 Task: Look for space in Püspökladány, Hungary from 9th June, 2023 to 11th June, 2023 for 2 adults in price range Rs.6000 to Rs.10000. Place can be entire place with 2 bedrooms having 2 beds and 1 bathroom. Property type can be house, flat, guest house. Booking option can be shelf check-in. Required host language is English.
Action: Mouse moved to (539, 70)
Screenshot: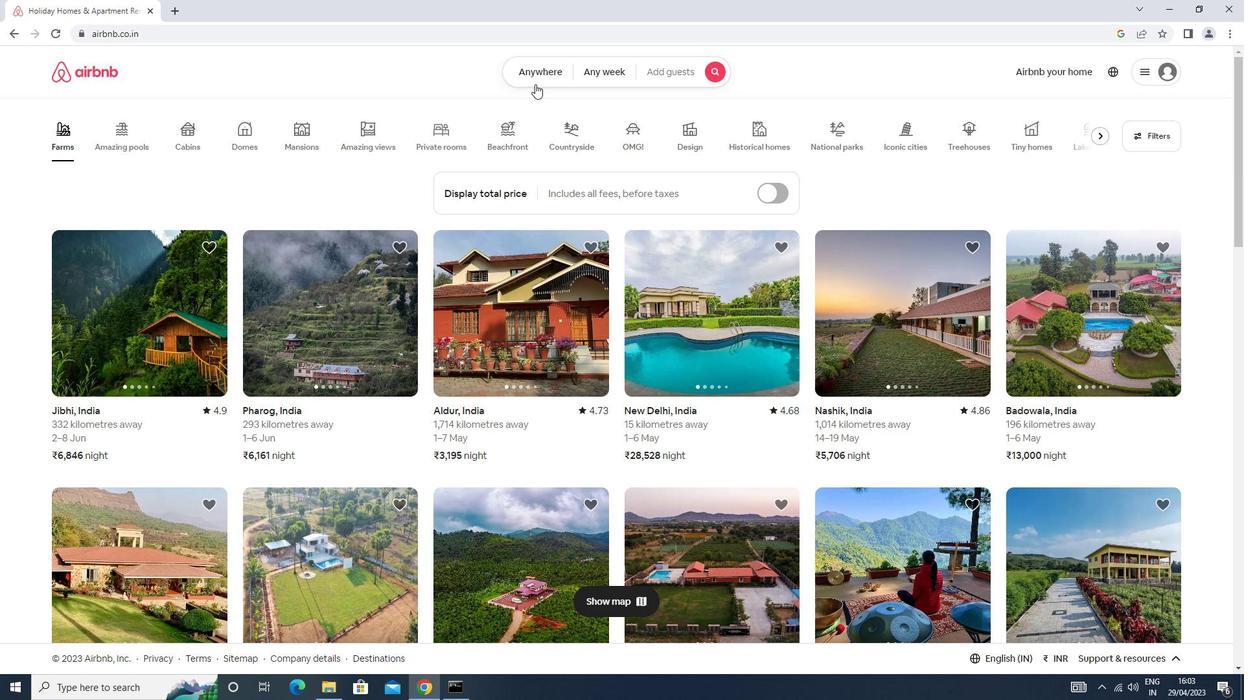 
Action: Mouse pressed left at (539, 70)
Screenshot: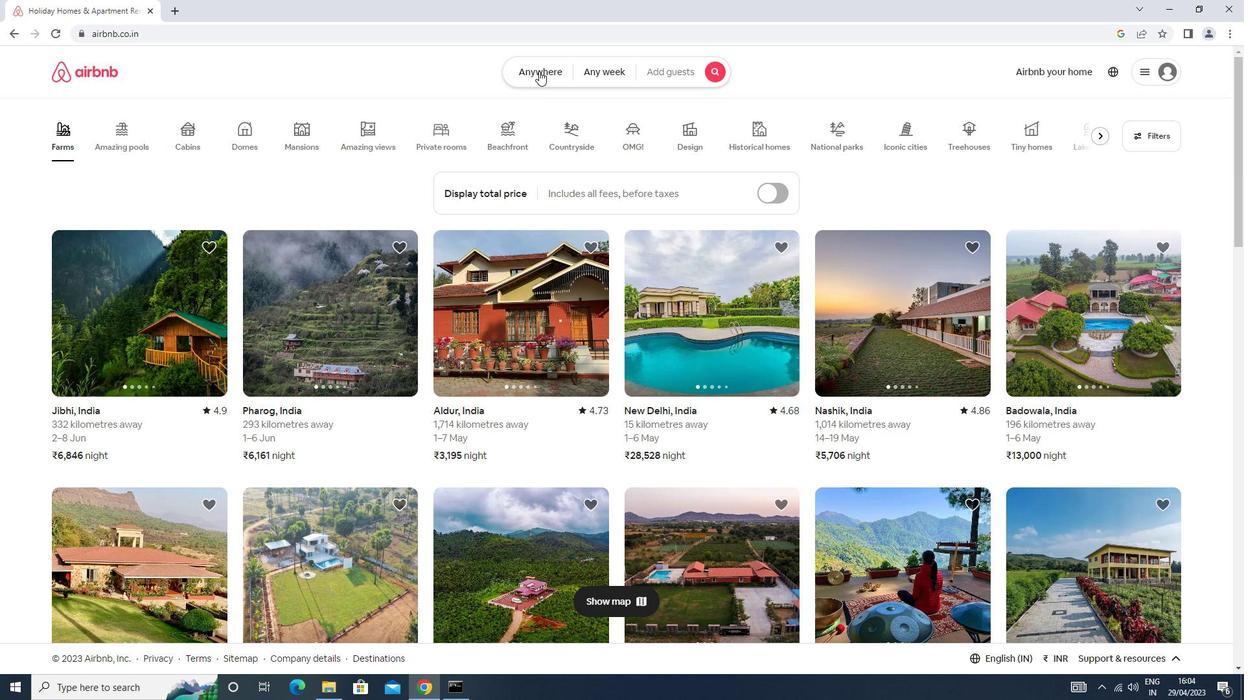 
Action: Mouse moved to (468, 123)
Screenshot: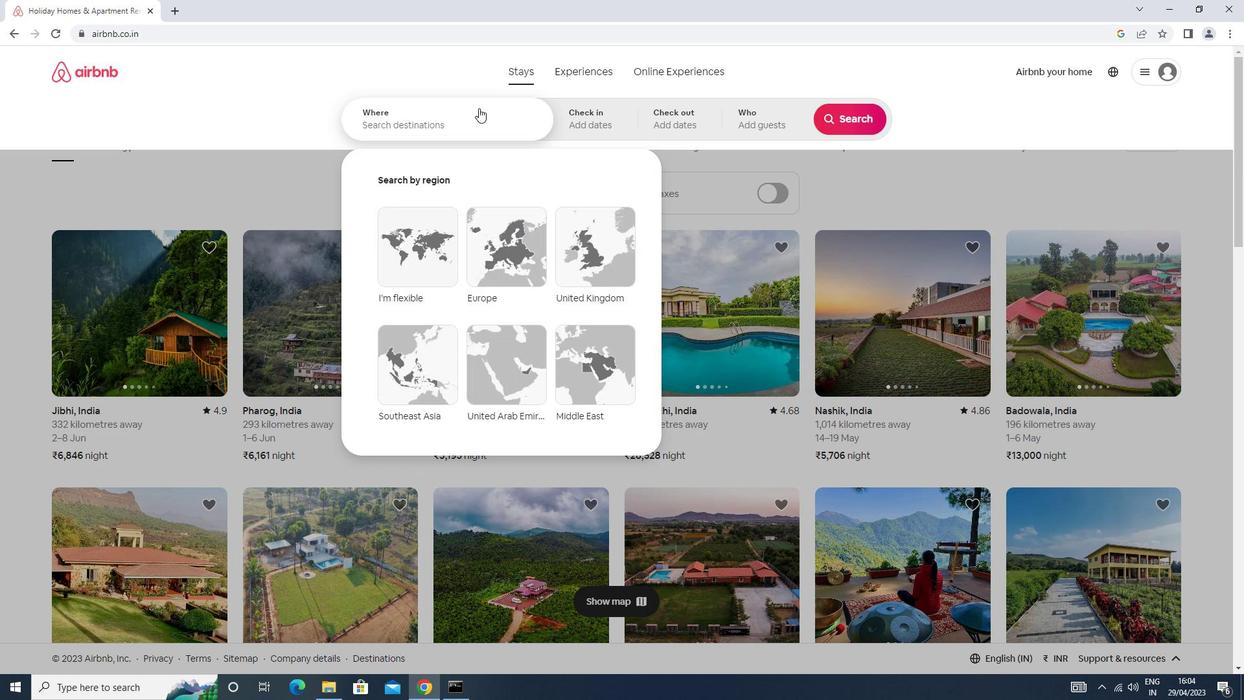 
Action: Mouse pressed left at (468, 123)
Screenshot: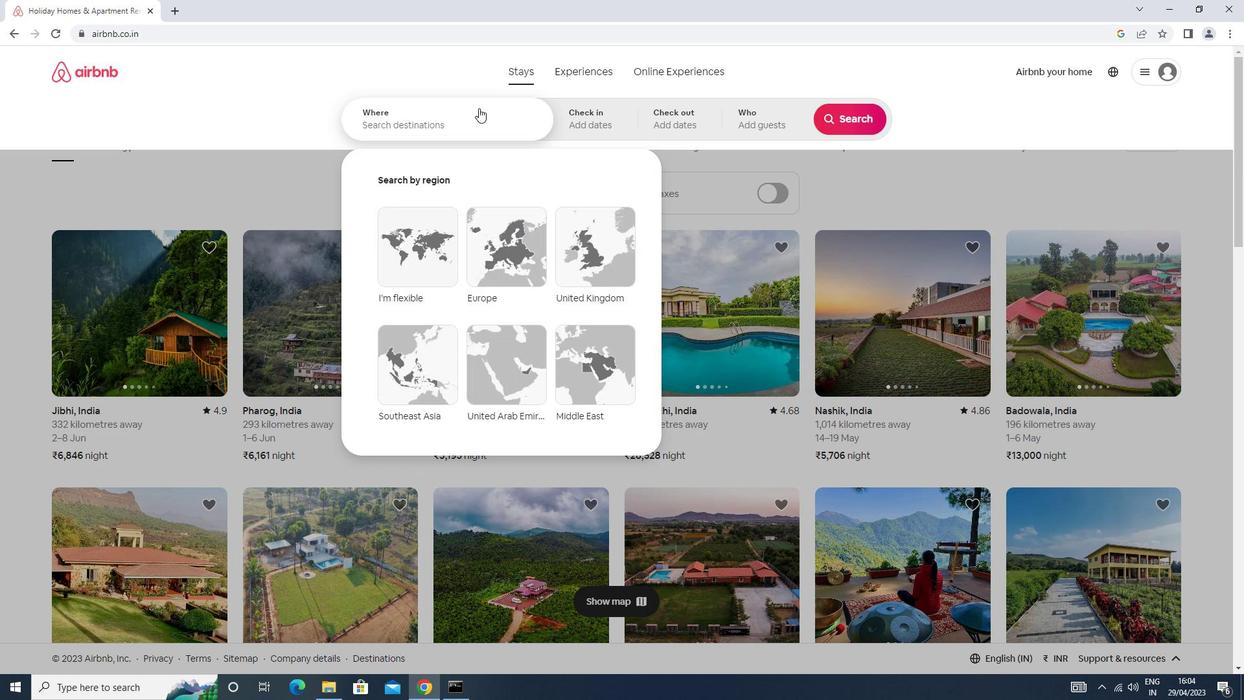 
Action: Key pressed <Key.caps_lock>p<Key.caps_lock>uspokl<Key.down><Key.enter>
Screenshot: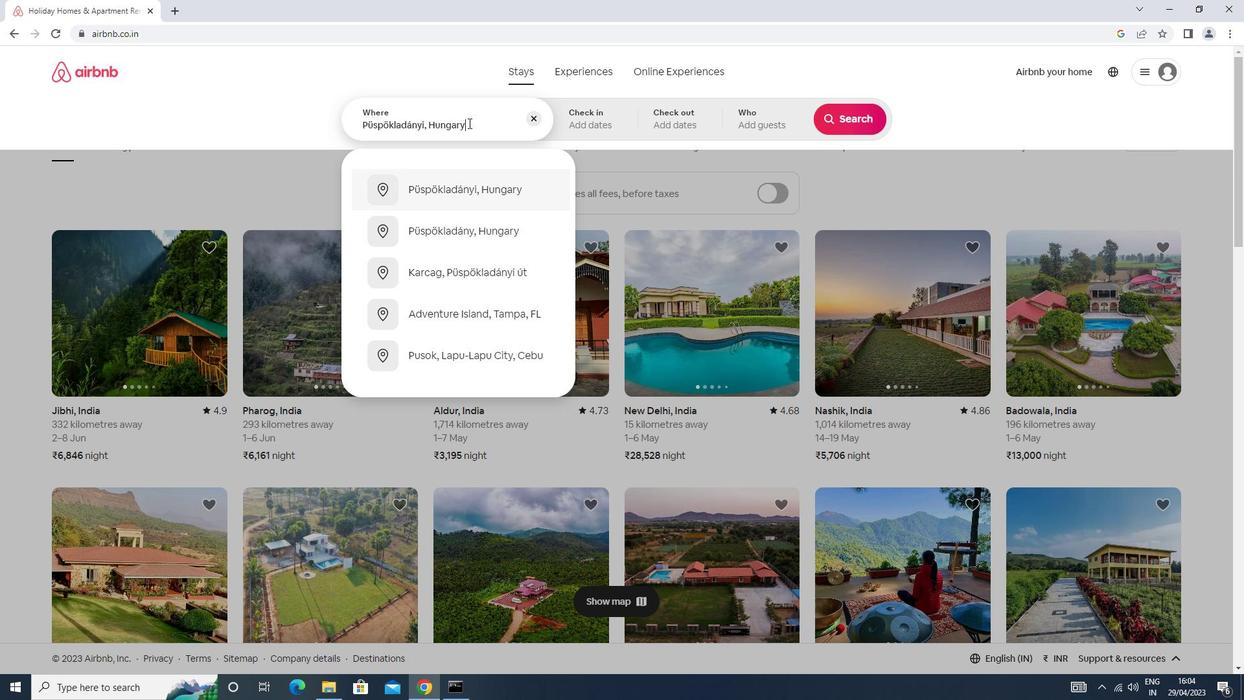 
Action: Mouse moved to (852, 217)
Screenshot: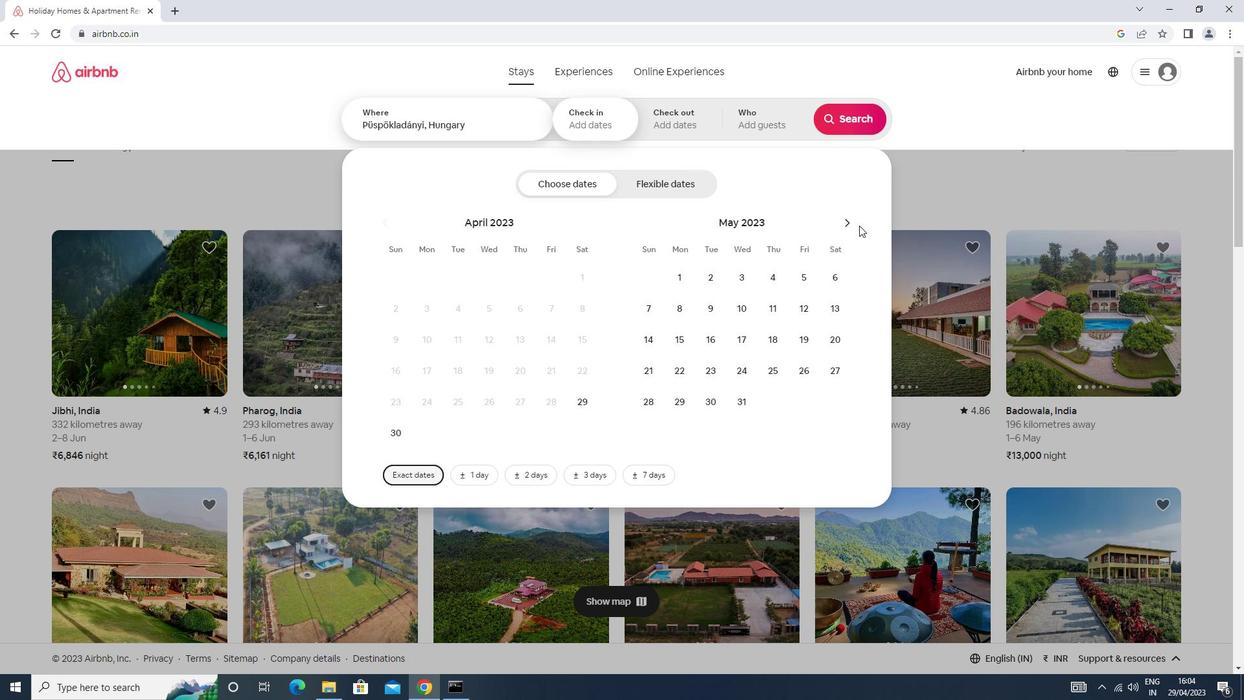 
Action: Mouse pressed left at (852, 217)
Screenshot: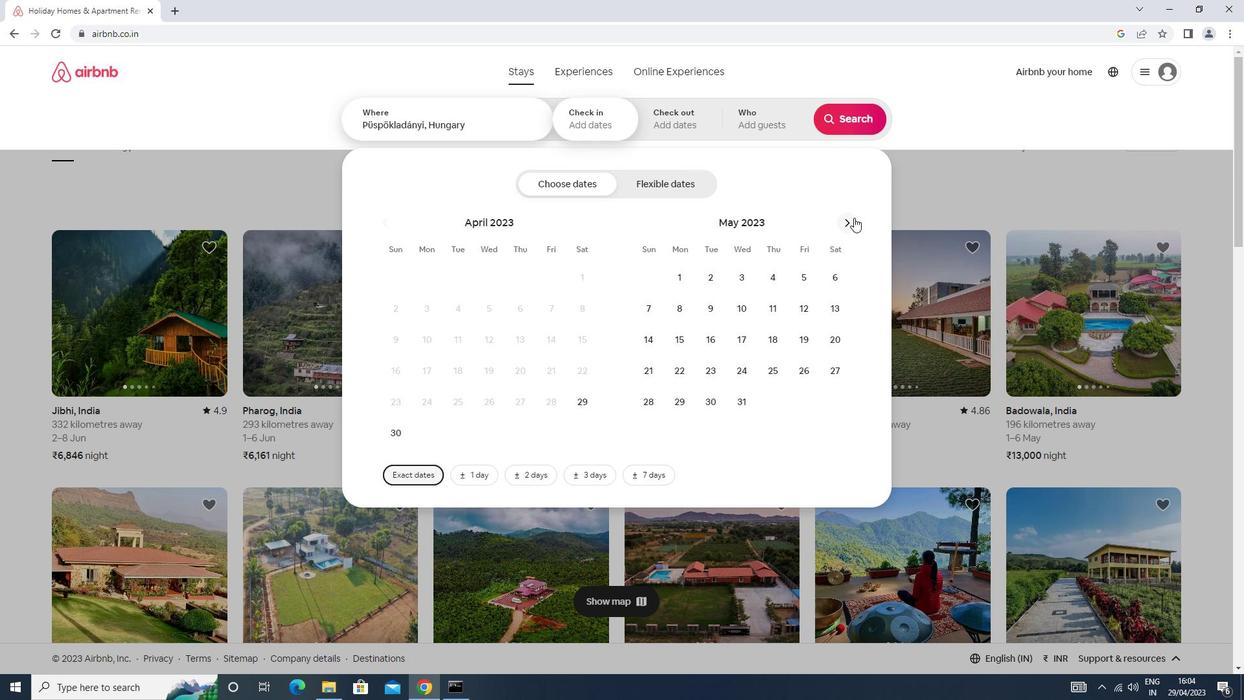 
Action: Mouse moved to (800, 311)
Screenshot: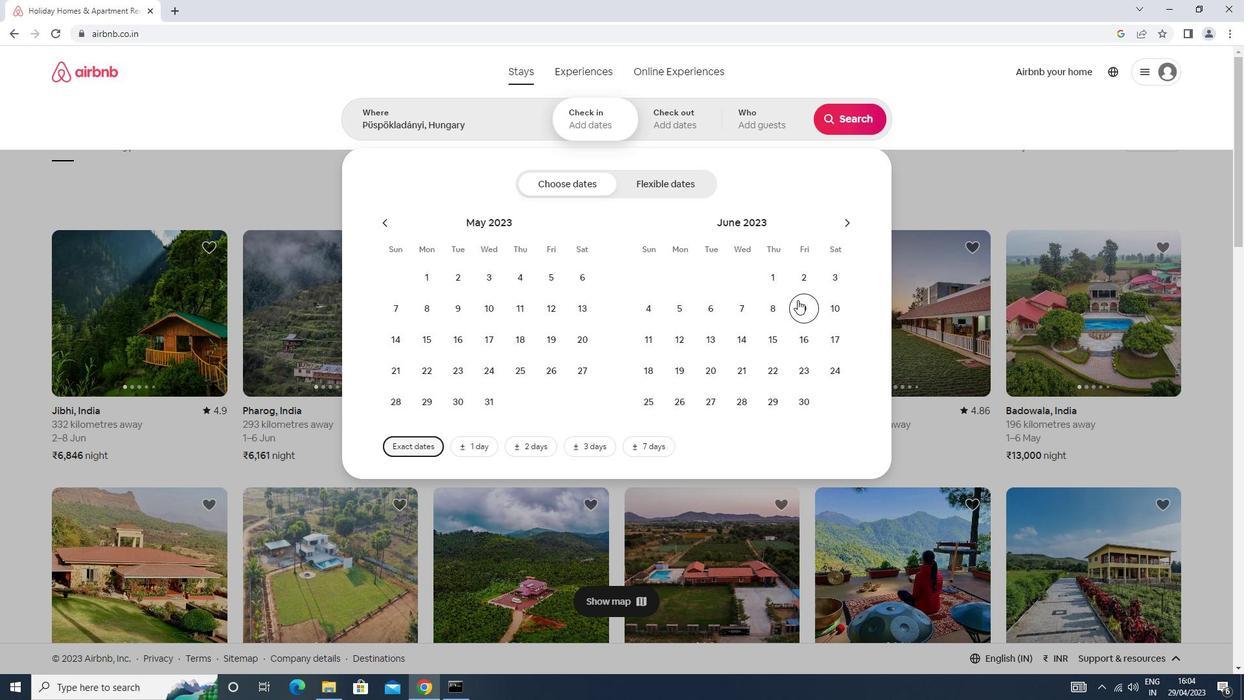 
Action: Mouse pressed left at (800, 311)
Screenshot: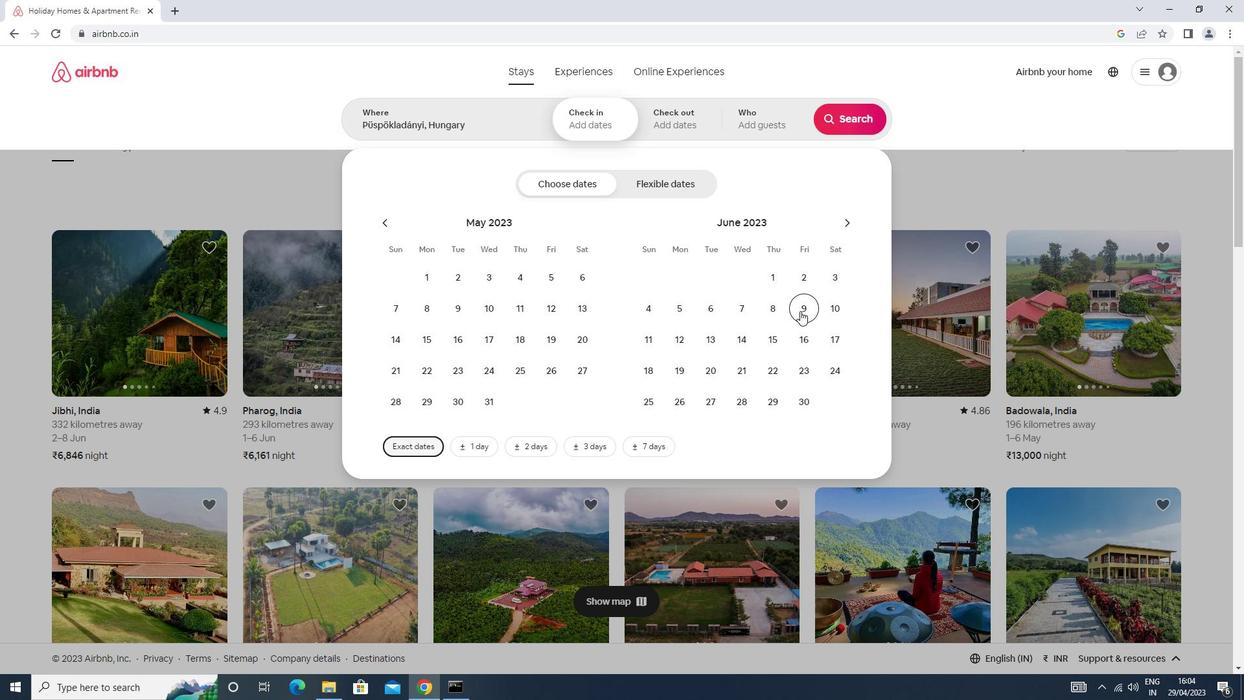 
Action: Mouse moved to (652, 337)
Screenshot: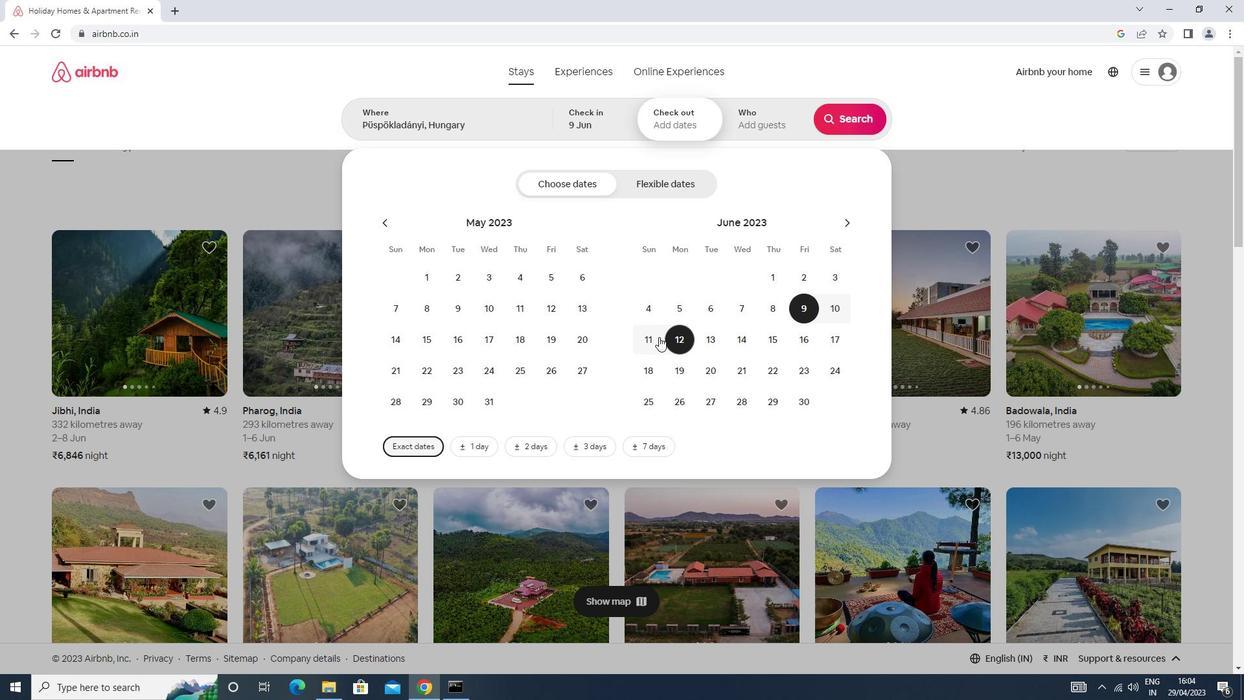 
Action: Mouse pressed left at (652, 337)
Screenshot: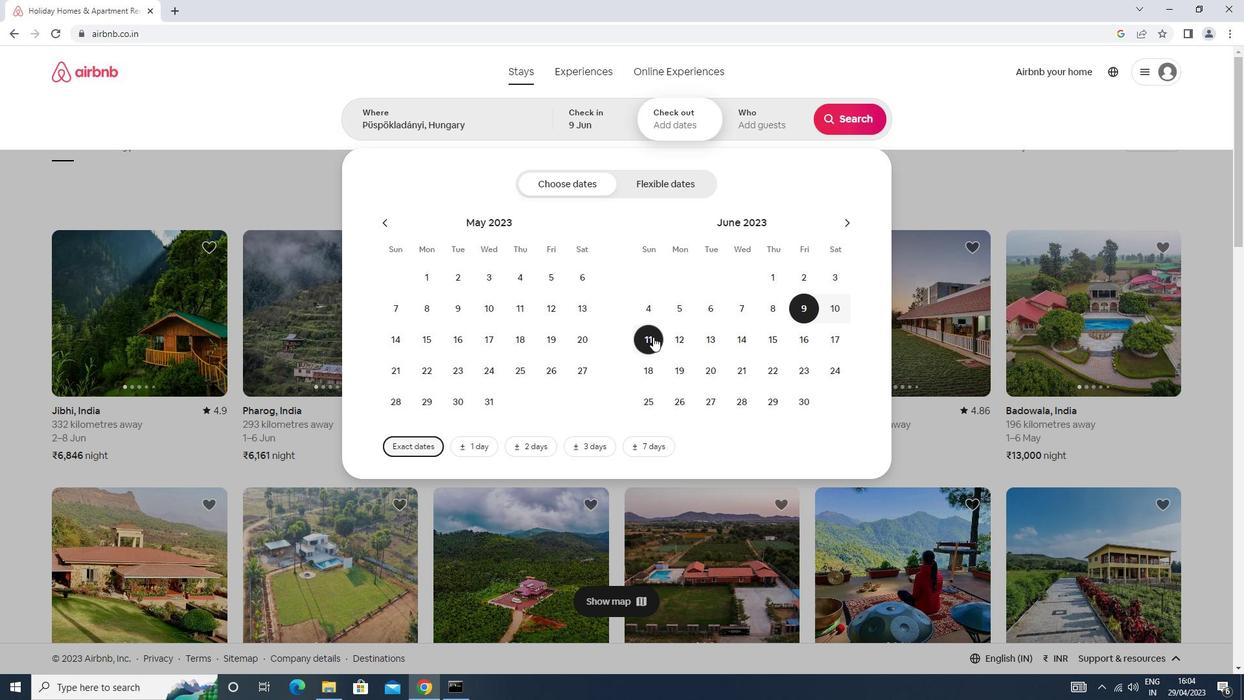 
Action: Mouse moved to (778, 117)
Screenshot: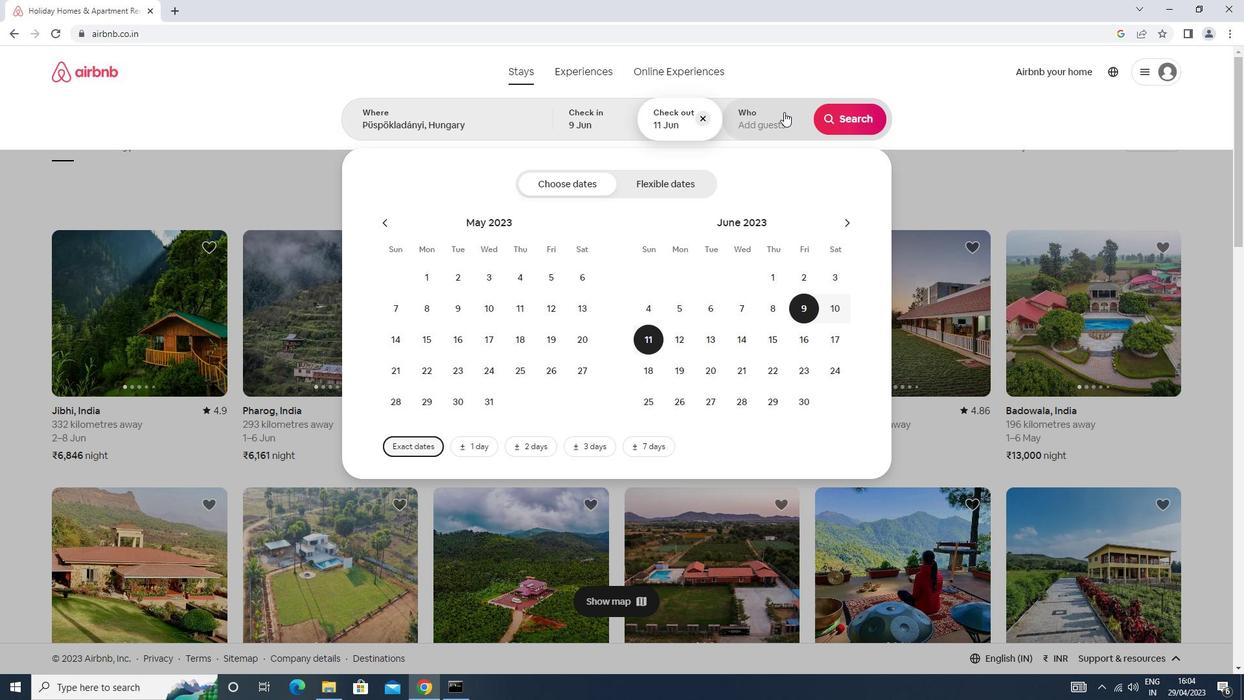 
Action: Mouse pressed left at (778, 117)
Screenshot: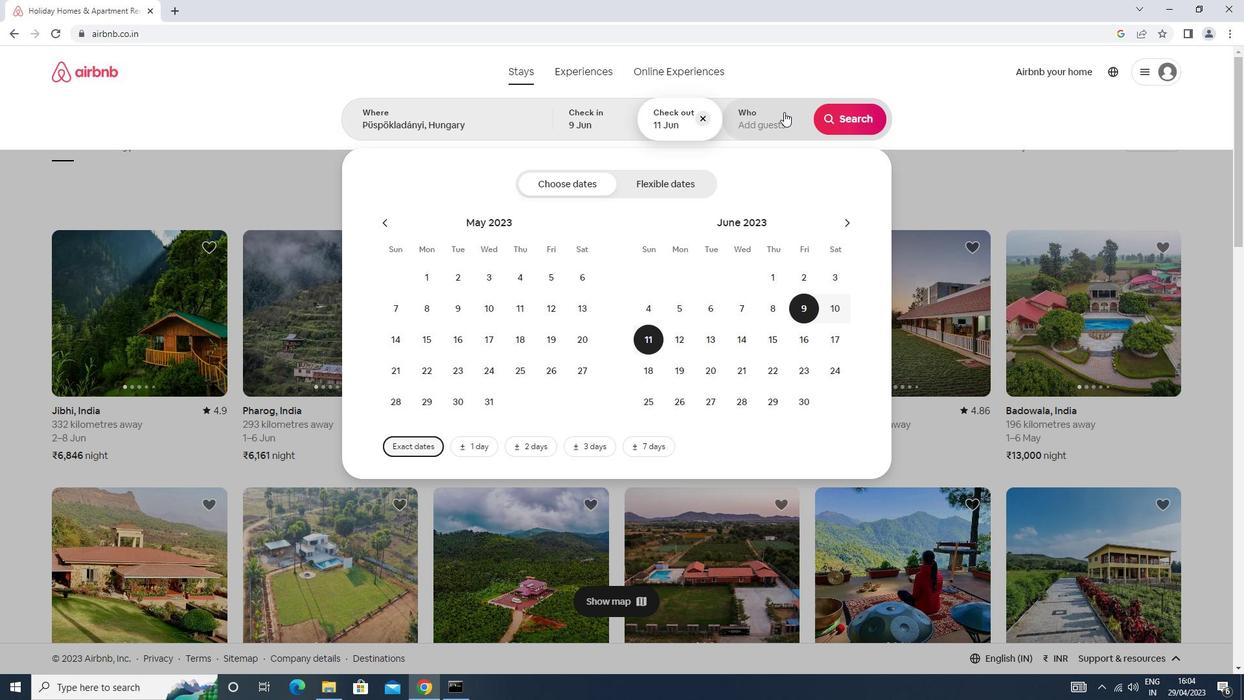 
Action: Mouse moved to (847, 187)
Screenshot: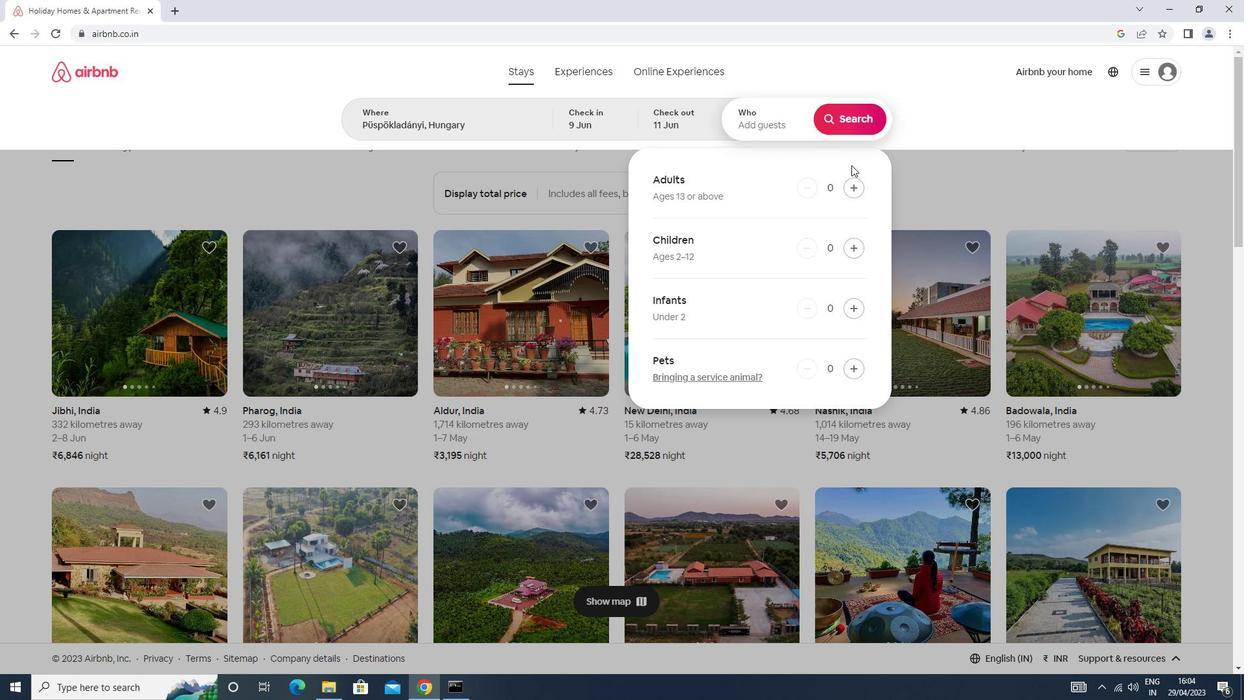 
Action: Mouse pressed left at (847, 187)
Screenshot: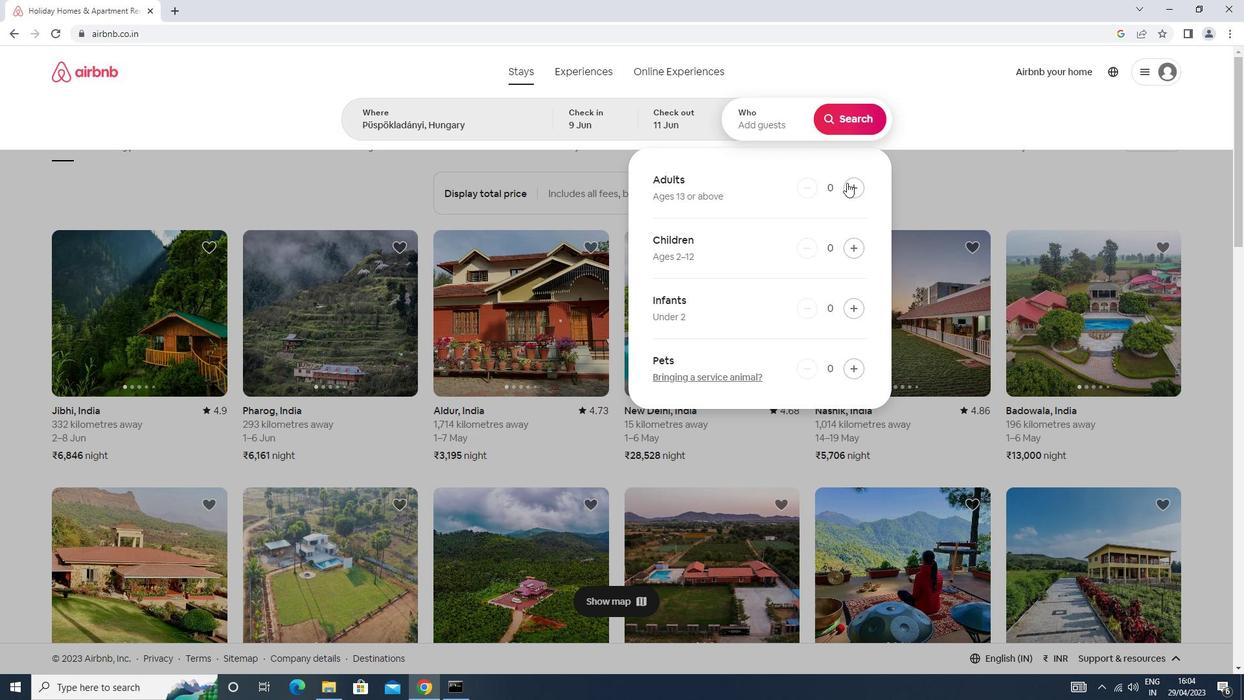 
Action: Mouse pressed left at (847, 187)
Screenshot: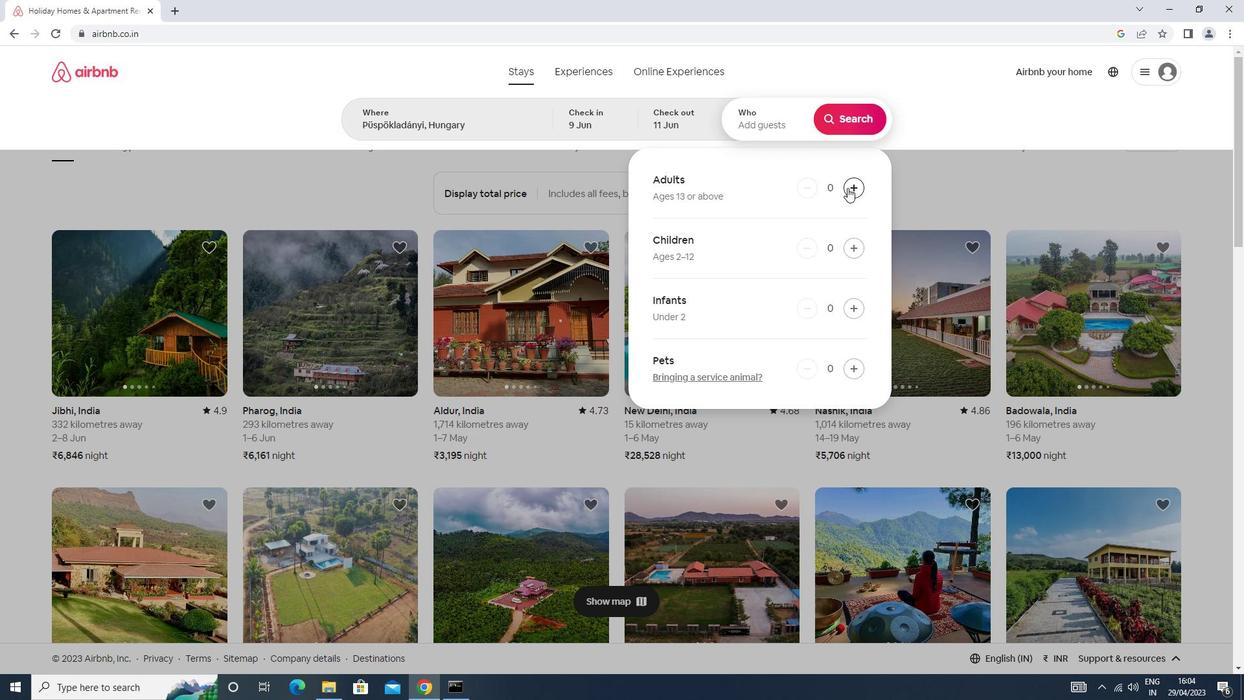 
Action: Mouse moved to (854, 121)
Screenshot: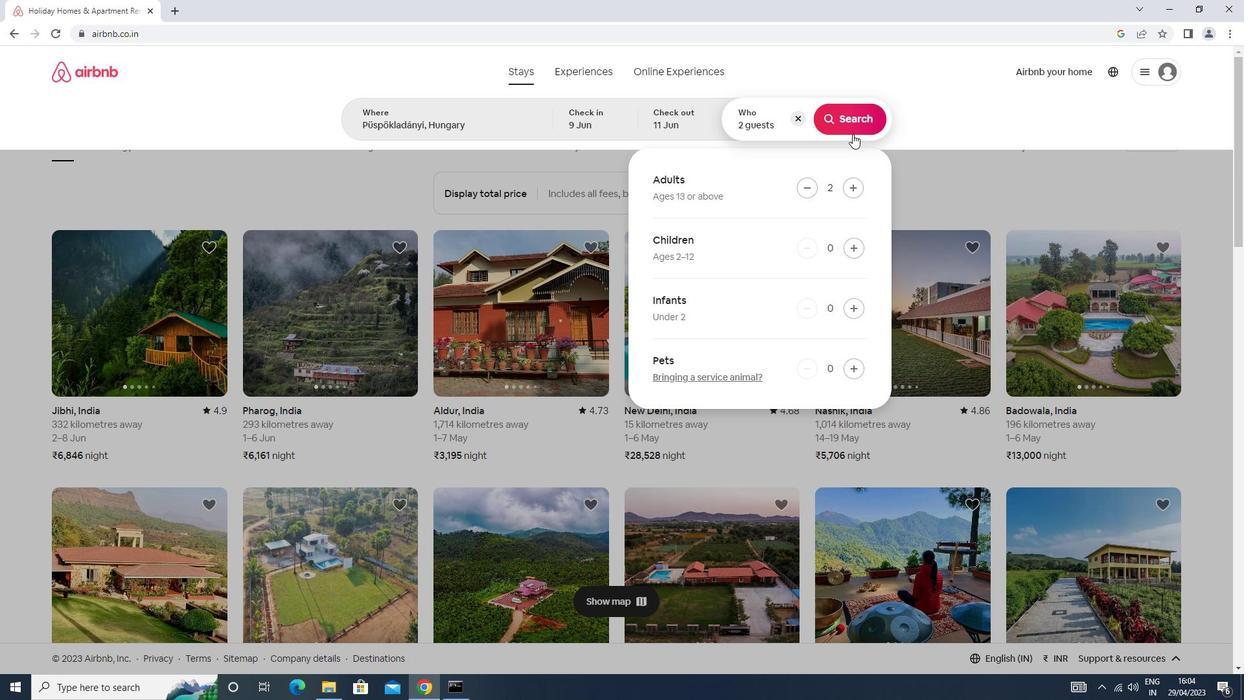 
Action: Mouse pressed left at (854, 121)
Screenshot: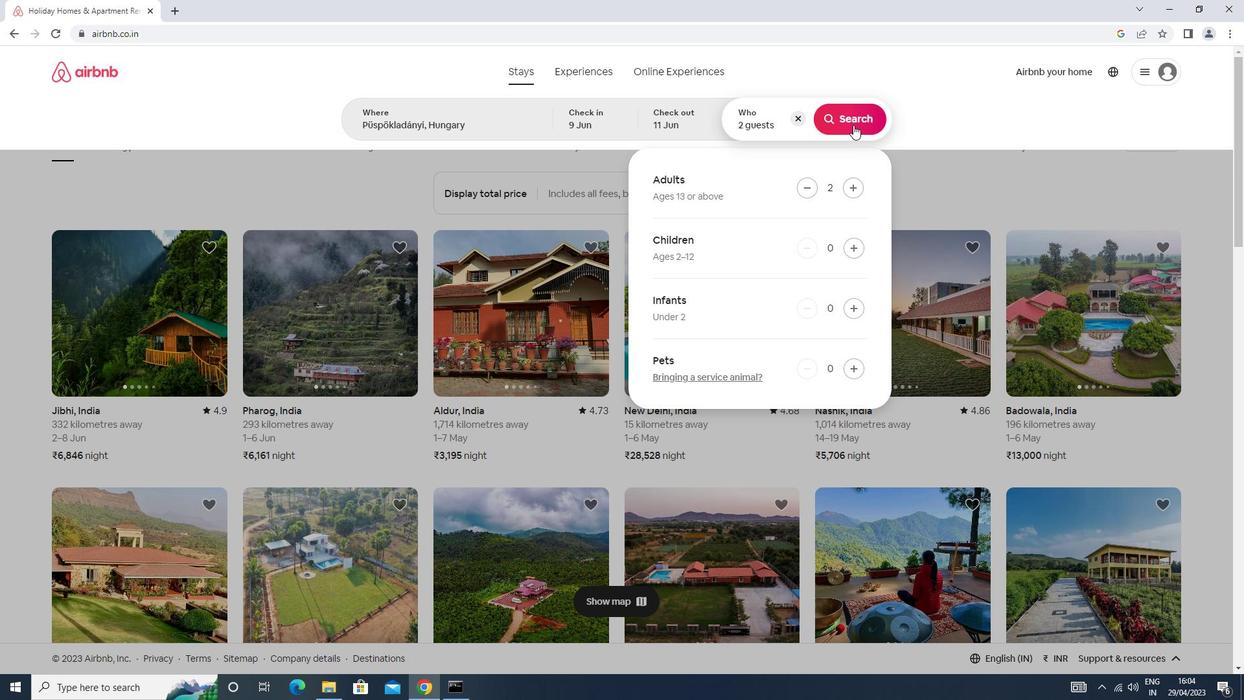 
Action: Mouse moved to (1182, 114)
Screenshot: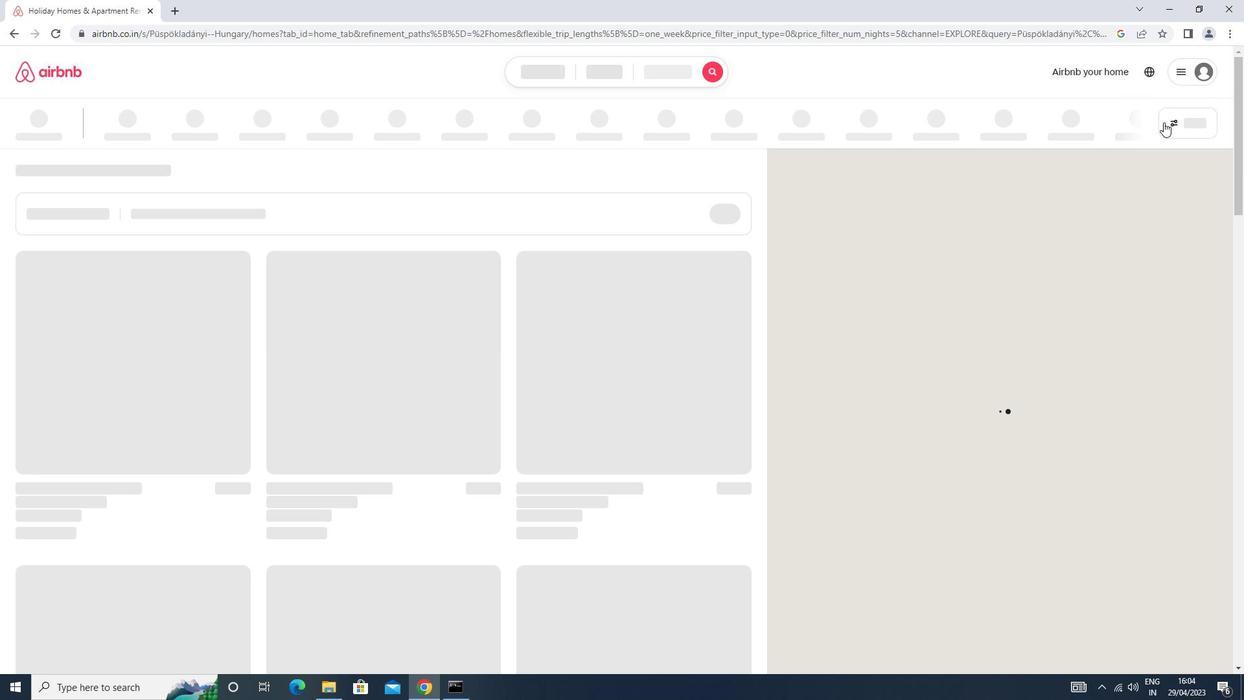 
Action: Mouse pressed left at (1182, 114)
Screenshot: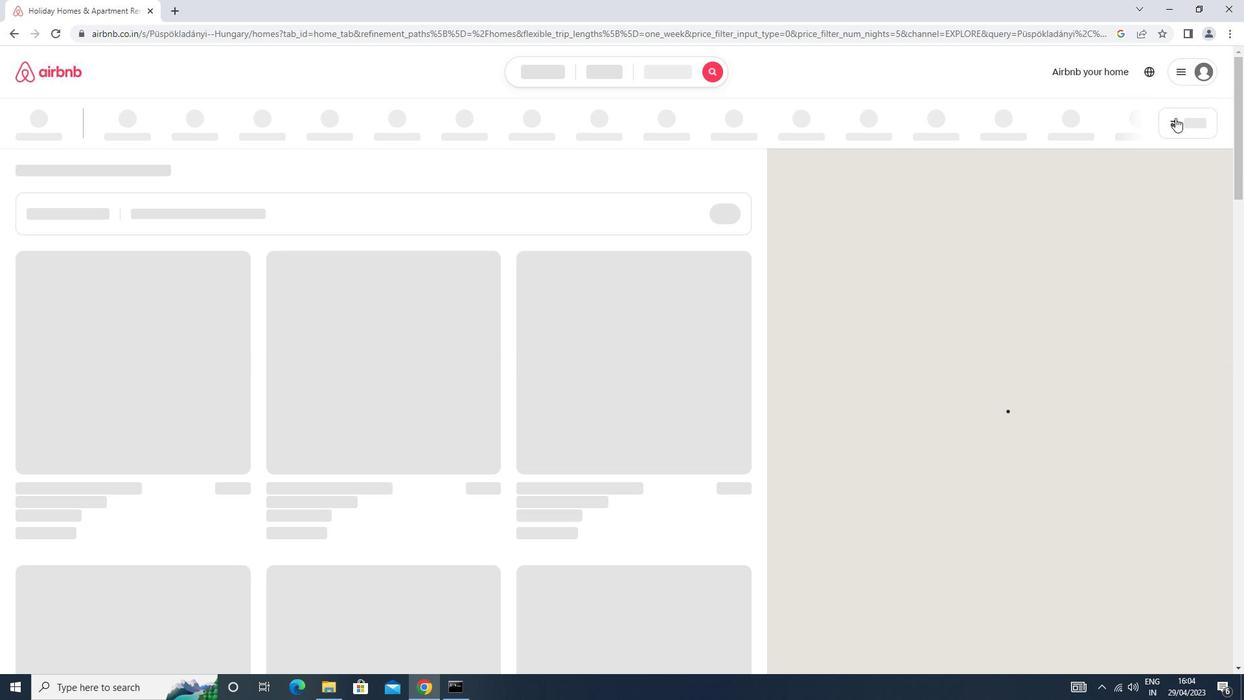 
Action: Mouse moved to (558, 290)
Screenshot: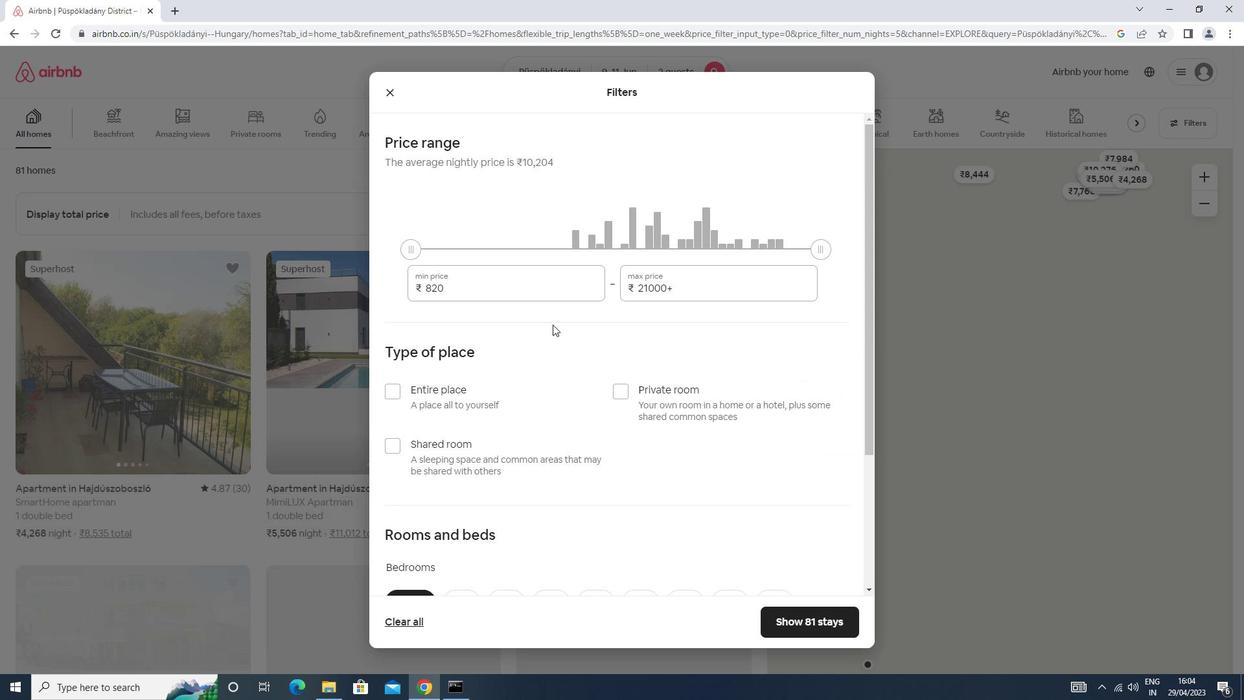 
Action: Mouse pressed left at (558, 290)
Screenshot: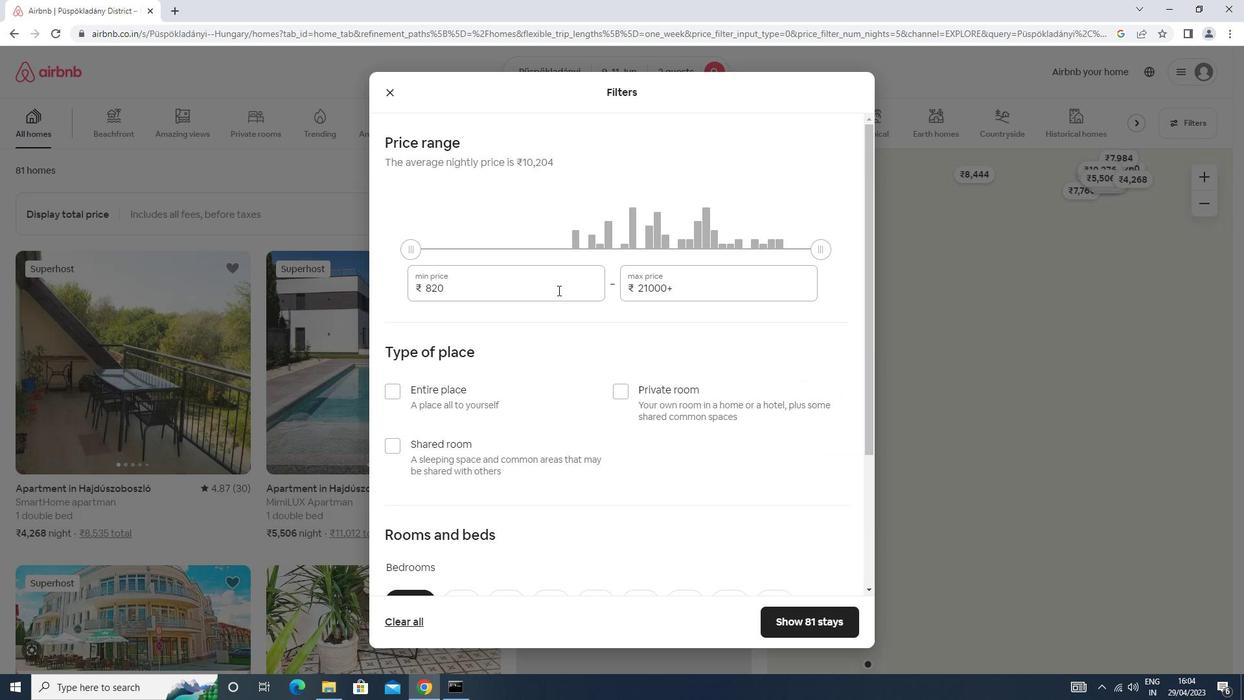 
Action: Key pressed <Key.backspace><Key.backspace><Key.backspace><Key.backspace><Key.backspace><Key.backspace><Key.backspace><Key.backspace><Key.backspace>6000<Key.tab>10000
Screenshot: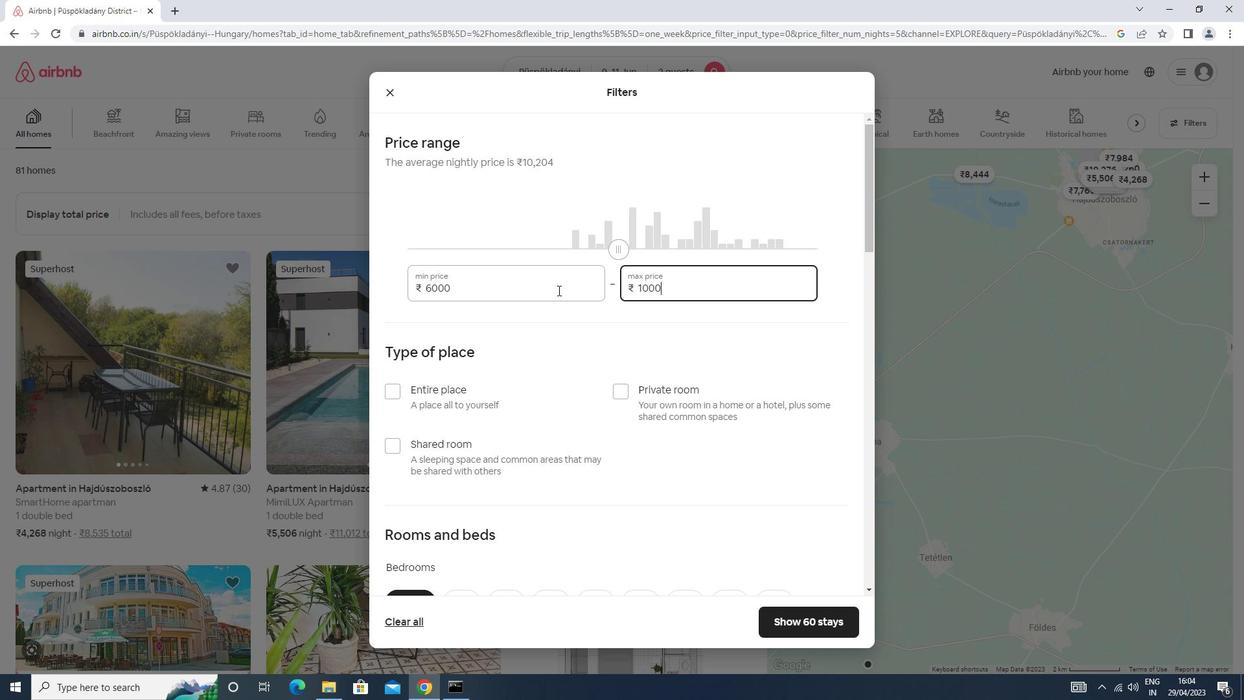 
Action: Mouse scrolled (558, 289) with delta (0, 0)
Screenshot: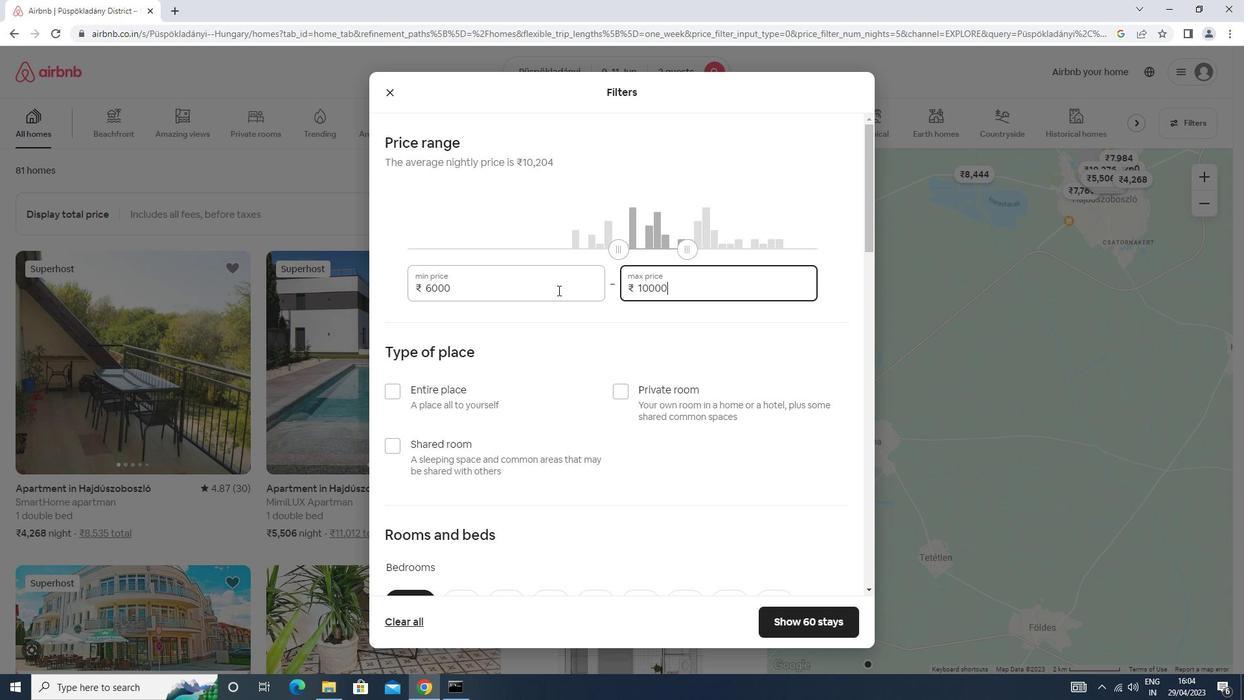 
Action: Mouse moved to (503, 539)
Screenshot: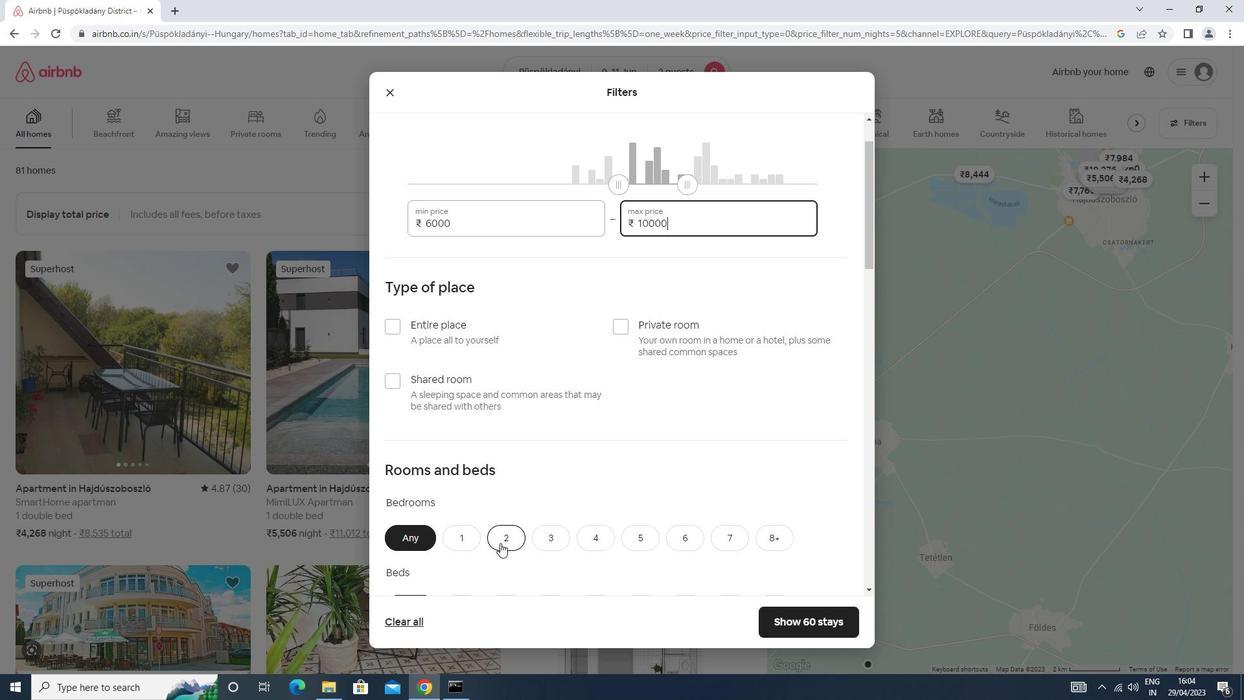 
Action: Mouse pressed left at (503, 539)
Screenshot: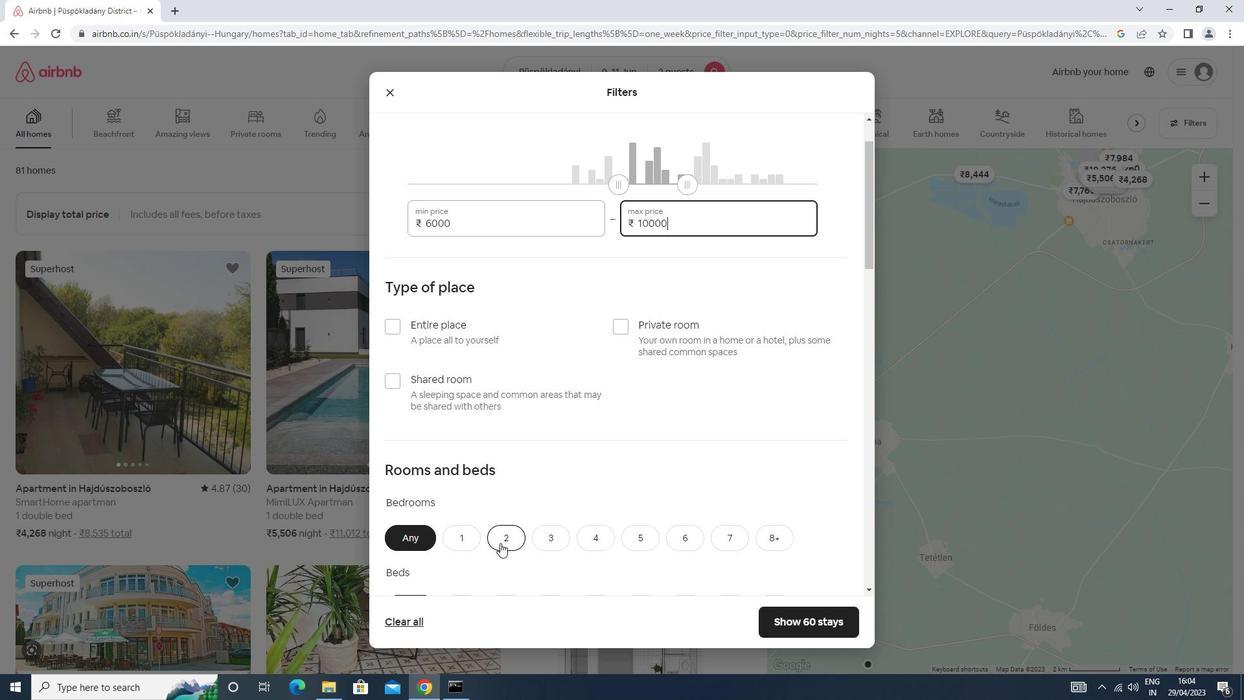 
Action: Mouse moved to (506, 519)
Screenshot: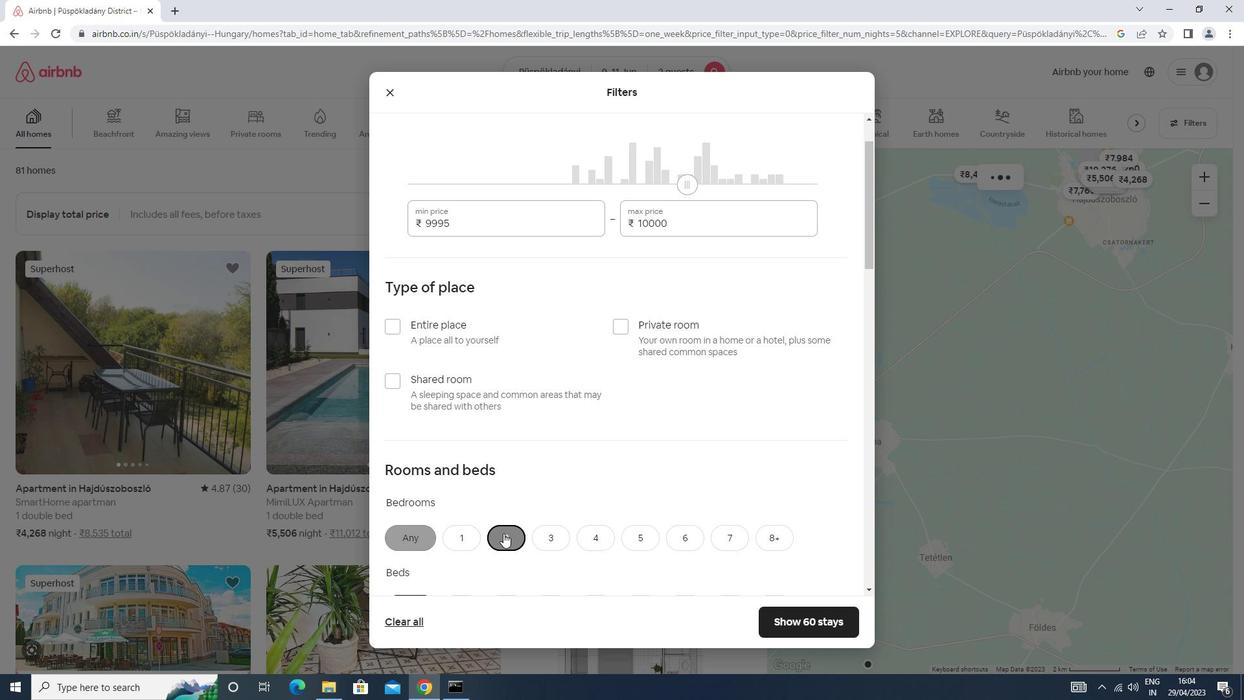 
Action: Mouse scrolled (506, 519) with delta (0, 0)
Screenshot: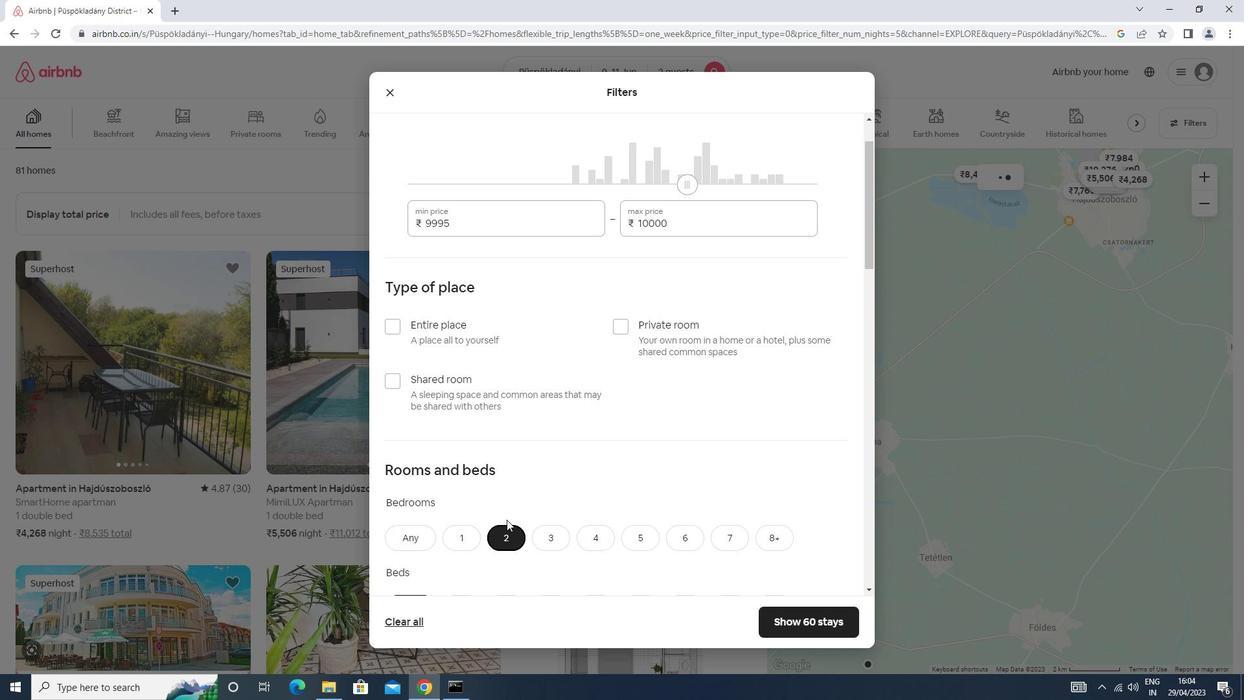 
Action: Mouse scrolled (506, 519) with delta (0, 0)
Screenshot: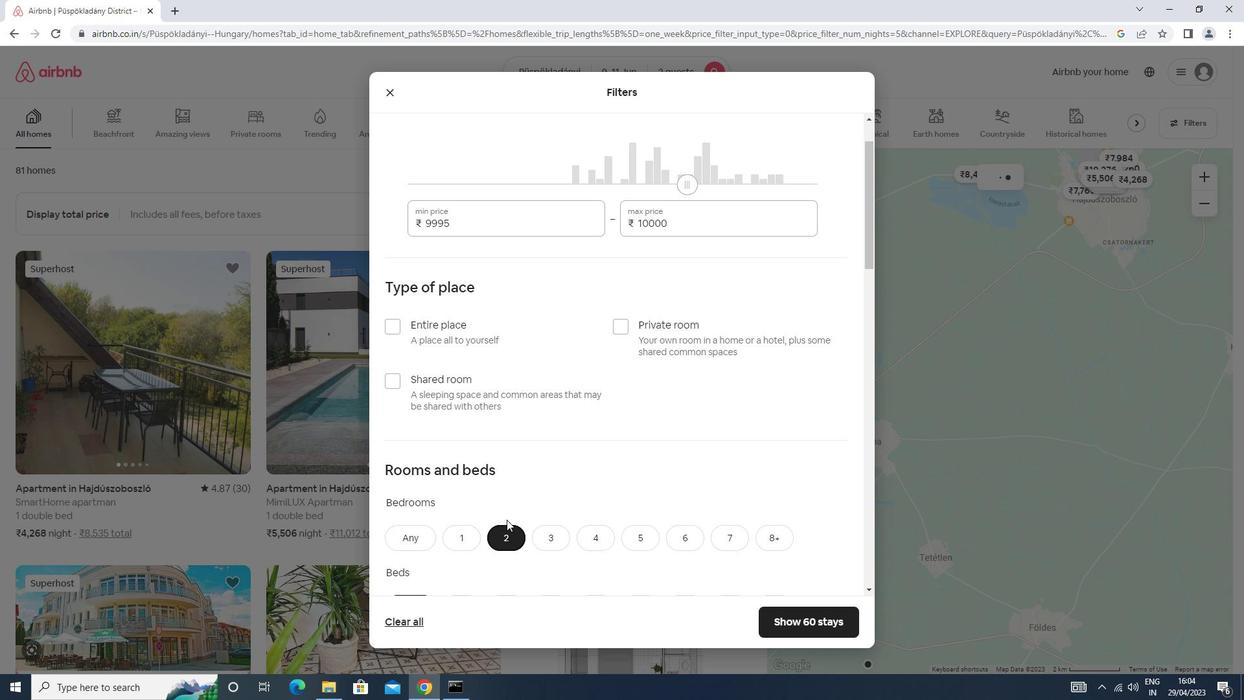 
Action: Mouse moved to (512, 483)
Screenshot: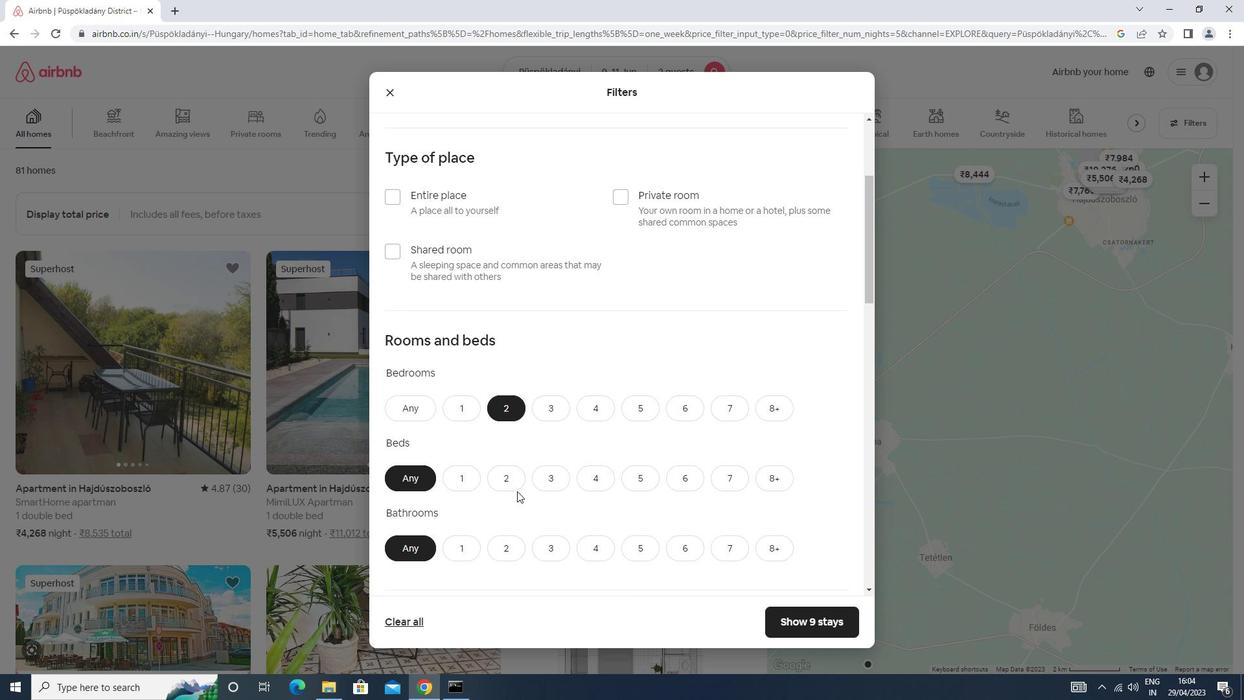 
Action: Mouse pressed left at (512, 483)
Screenshot: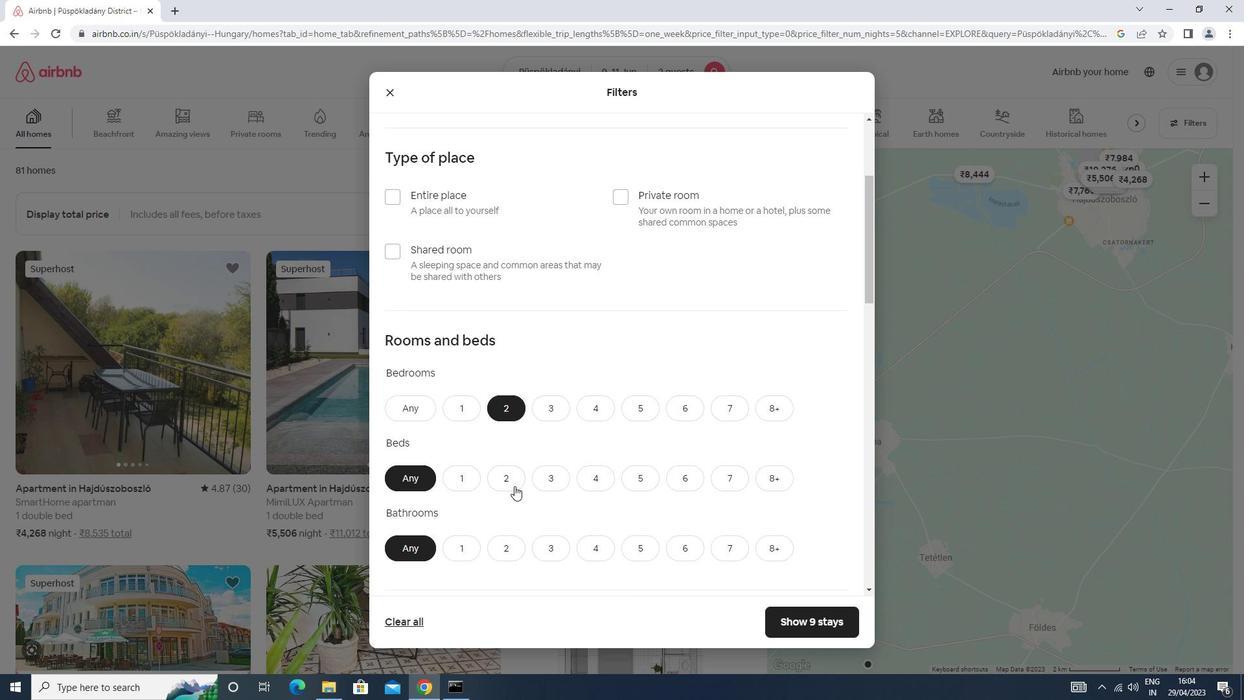 
Action: Mouse moved to (508, 482)
Screenshot: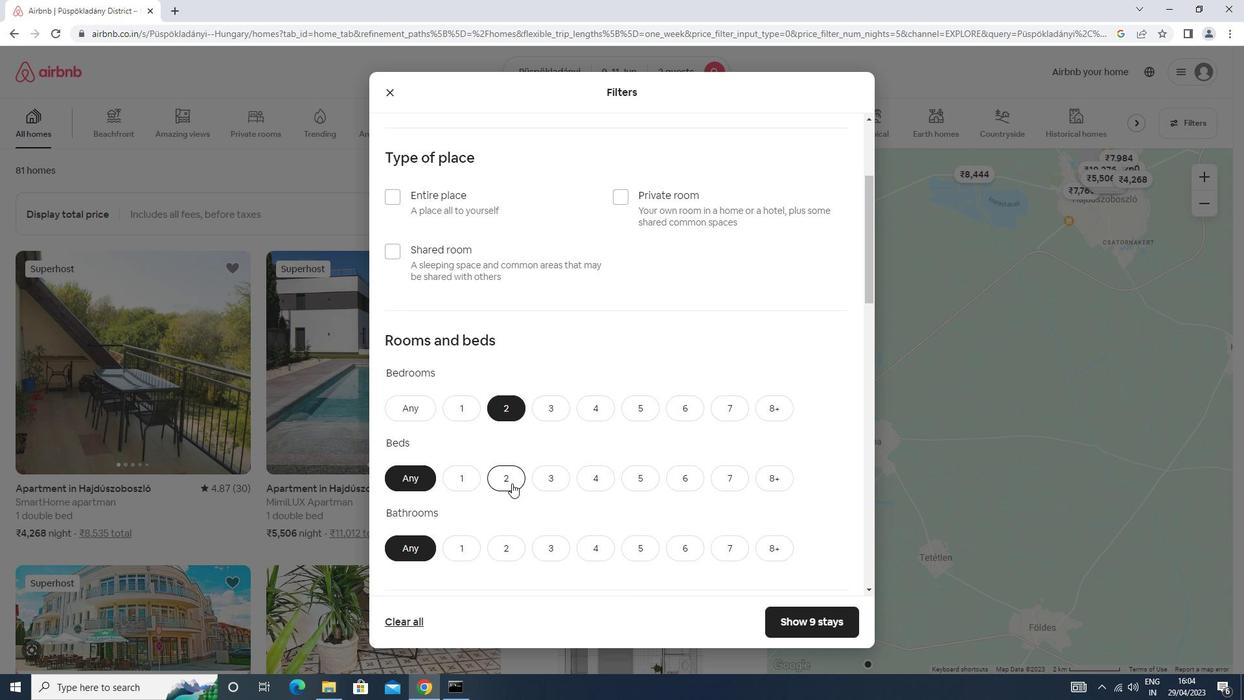 
Action: Mouse scrolled (508, 481) with delta (0, 0)
Screenshot: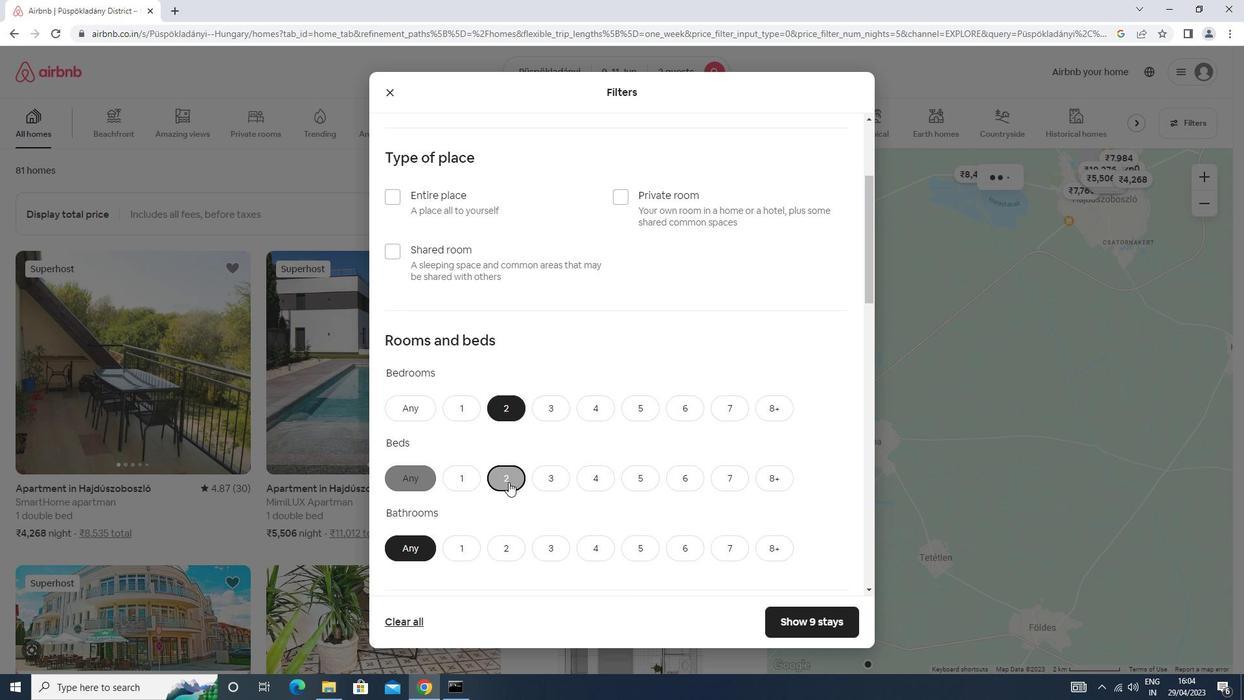 
Action: Mouse moved to (471, 486)
Screenshot: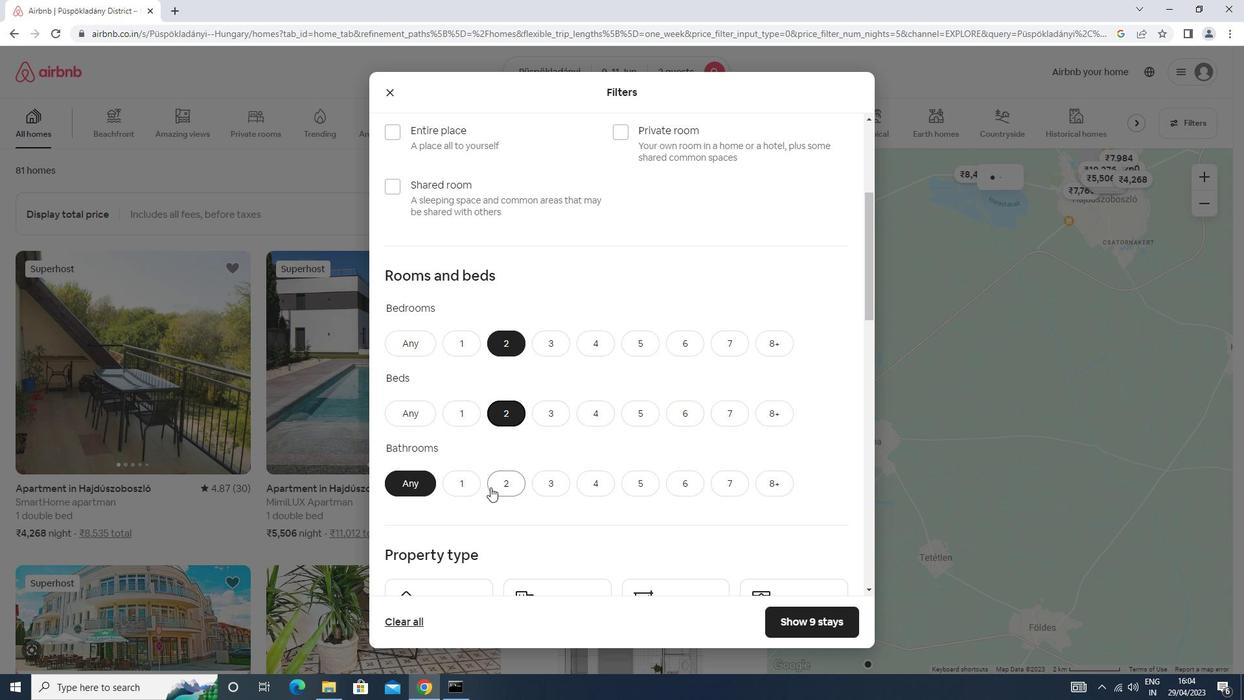 
Action: Mouse pressed left at (471, 486)
Screenshot: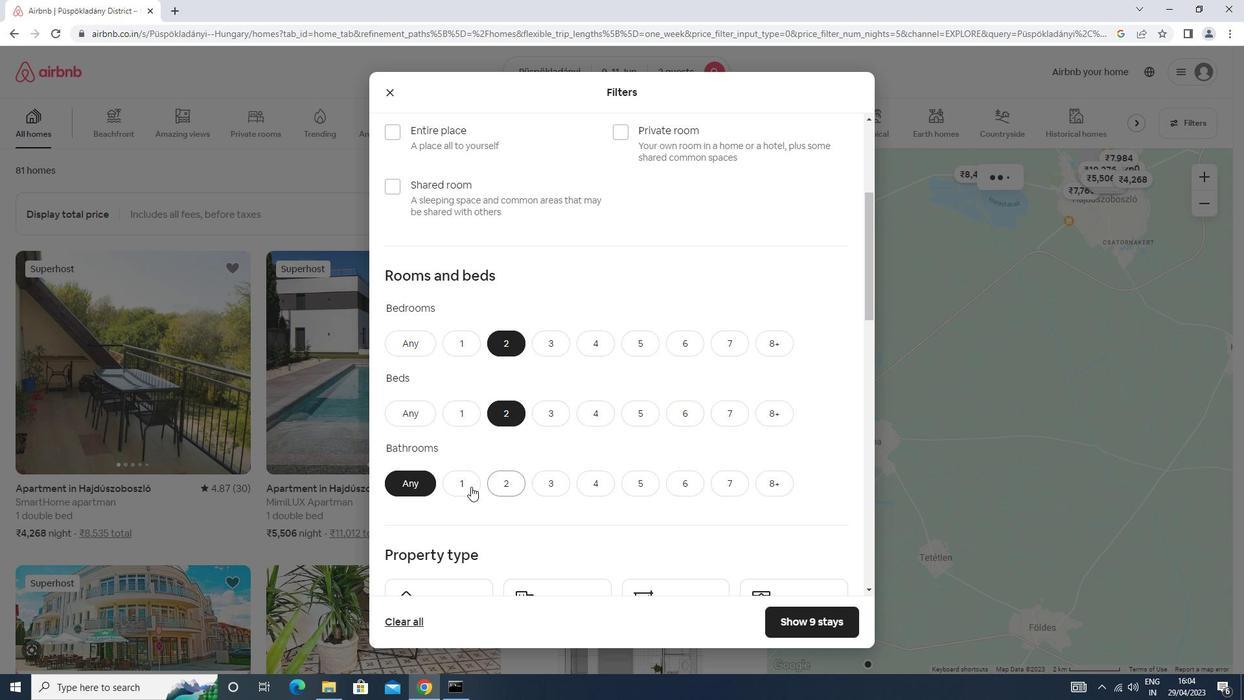 
Action: Mouse moved to (480, 449)
Screenshot: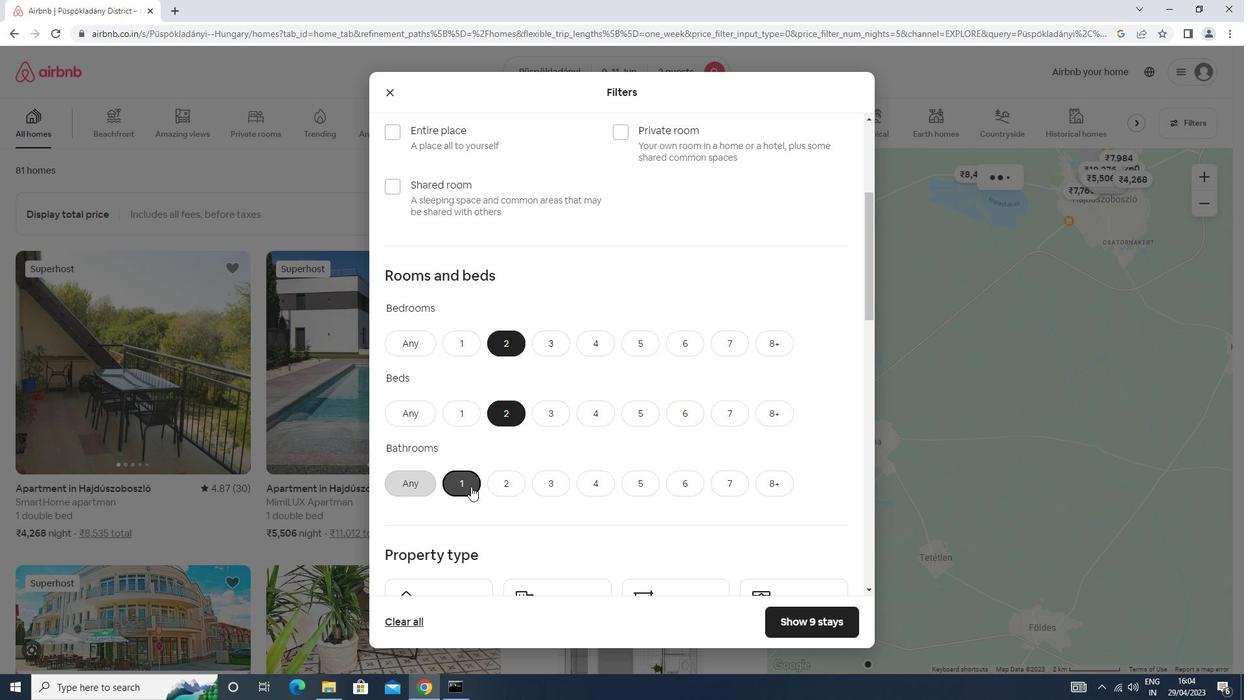 
Action: Mouse scrolled (480, 448) with delta (0, 0)
Screenshot: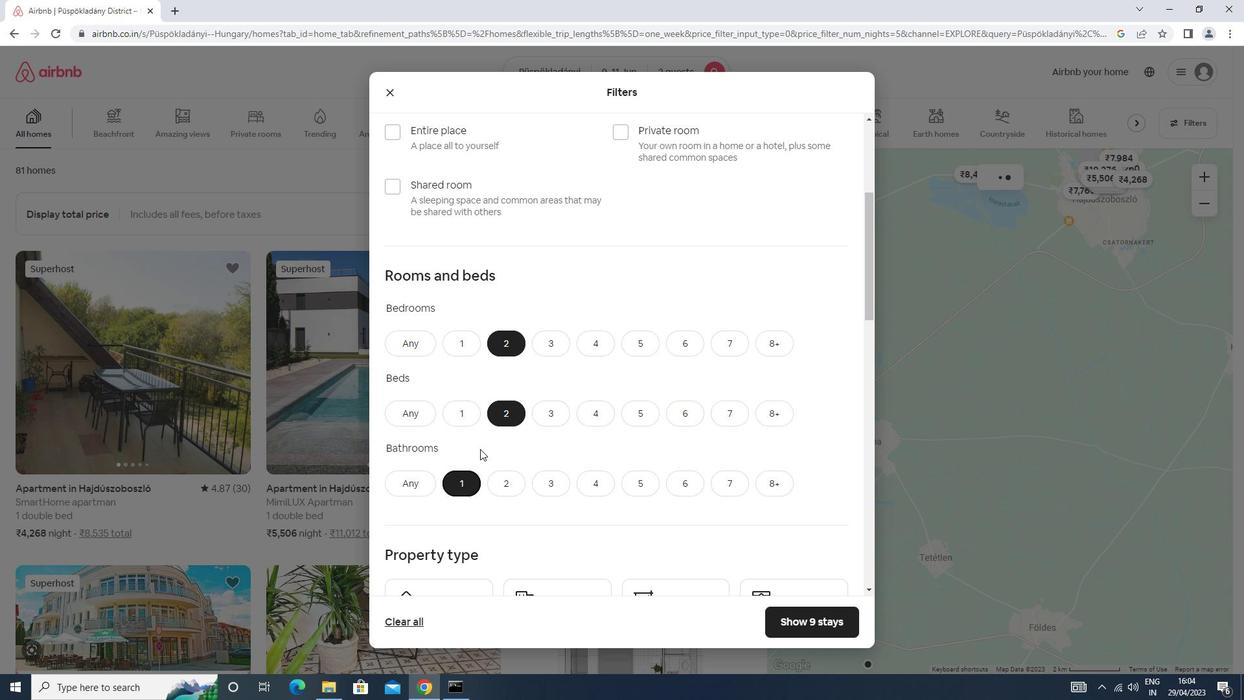 
Action: Mouse scrolled (480, 448) with delta (0, 0)
Screenshot: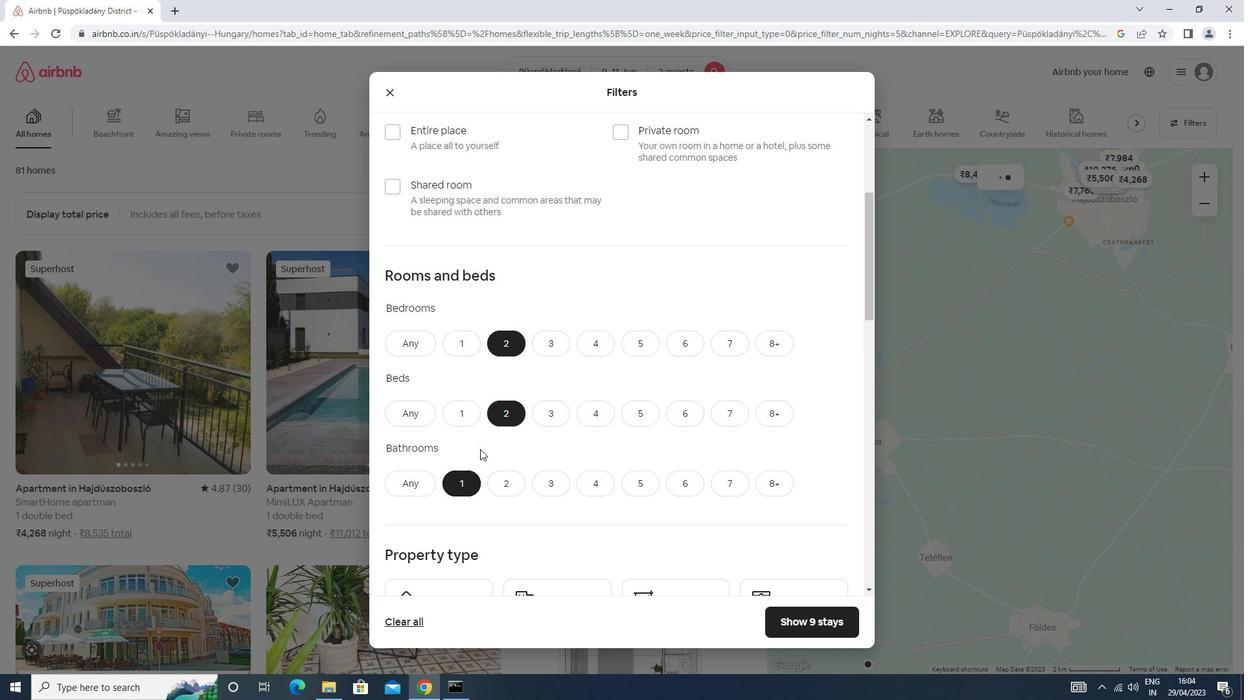 
Action: Mouse scrolled (480, 448) with delta (0, 0)
Screenshot: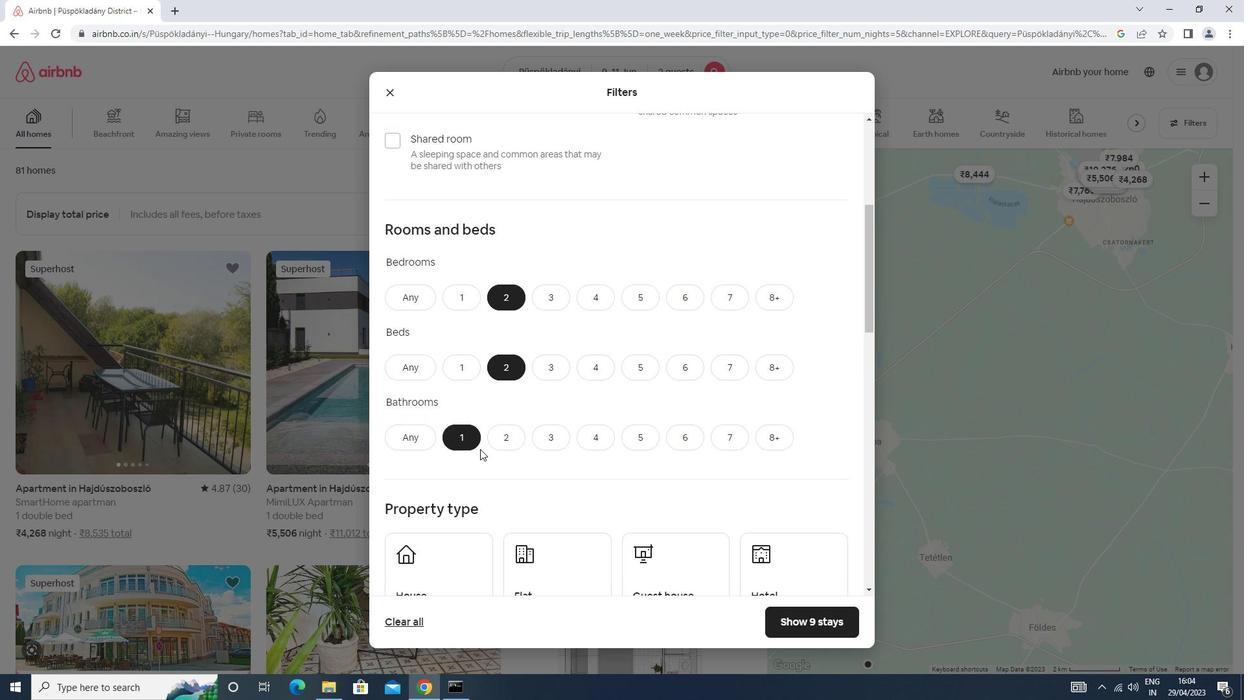 
Action: Mouse scrolled (480, 448) with delta (0, 0)
Screenshot: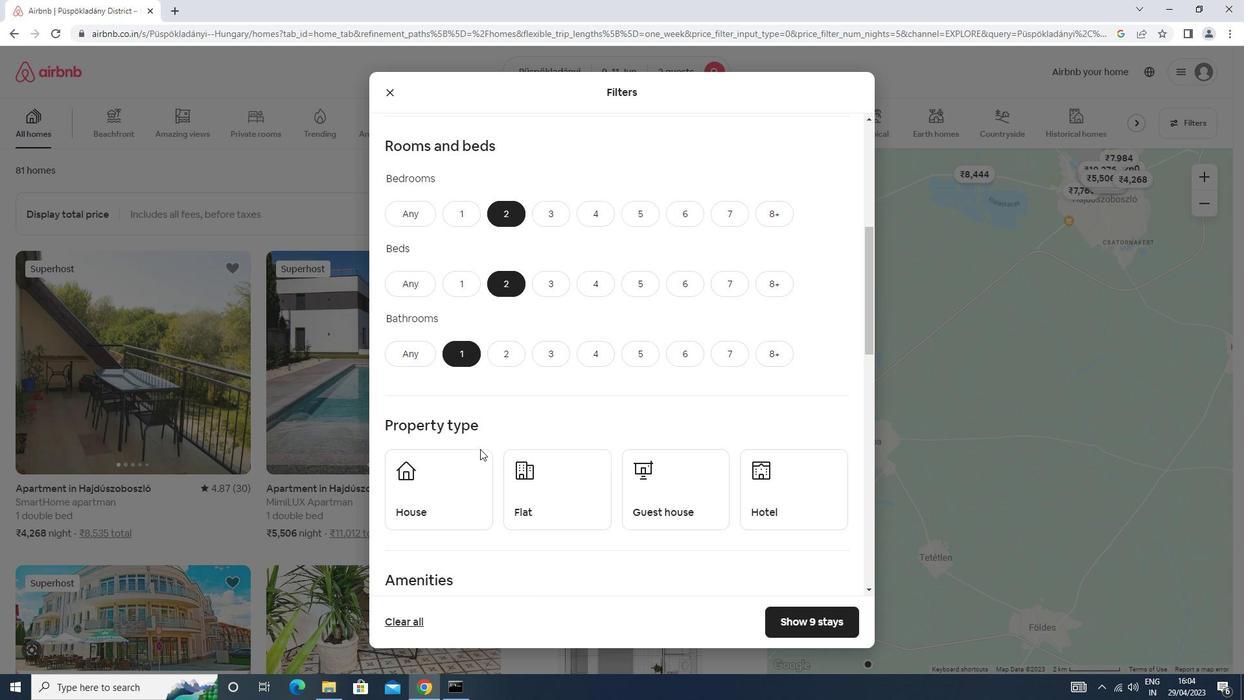 
Action: Mouse scrolled (480, 448) with delta (0, 0)
Screenshot: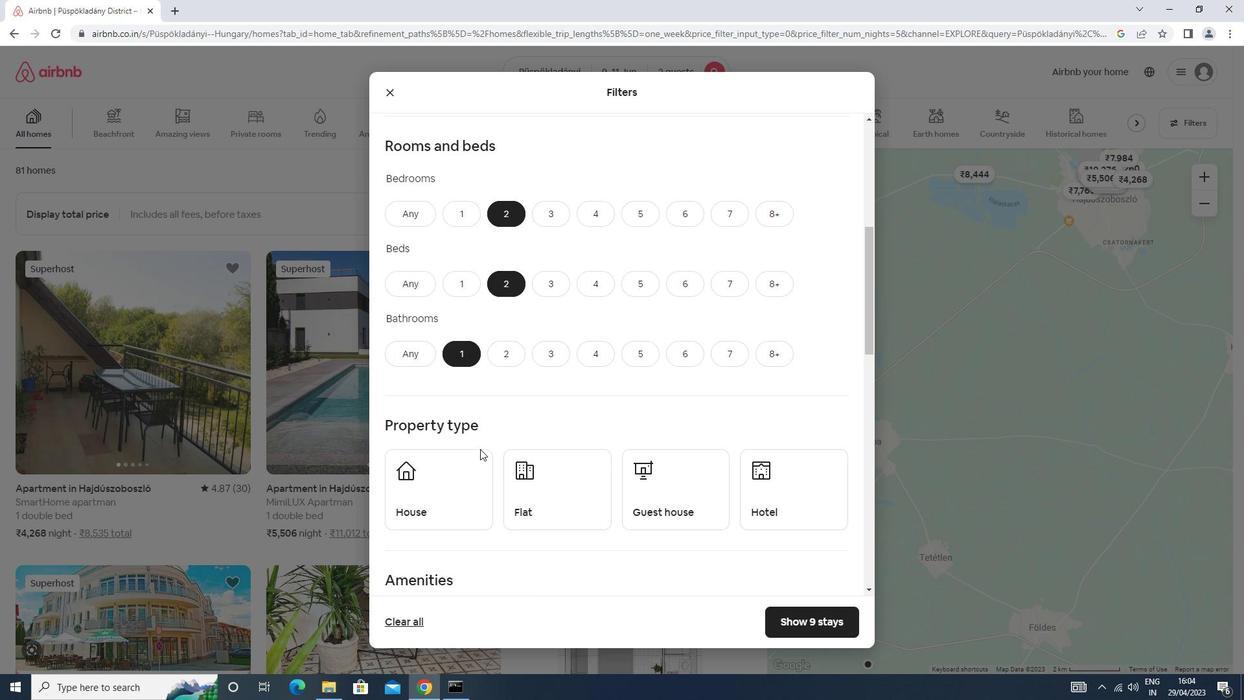 
Action: Mouse moved to (464, 312)
Screenshot: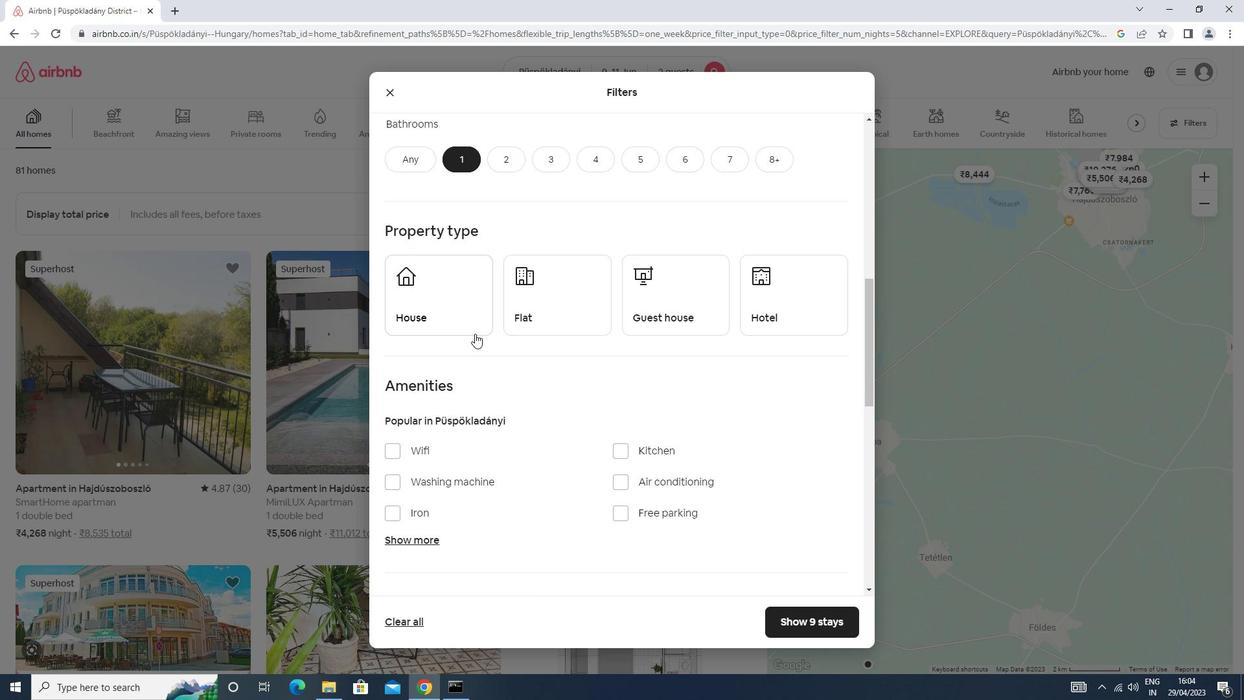 
Action: Mouse pressed left at (464, 312)
Screenshot: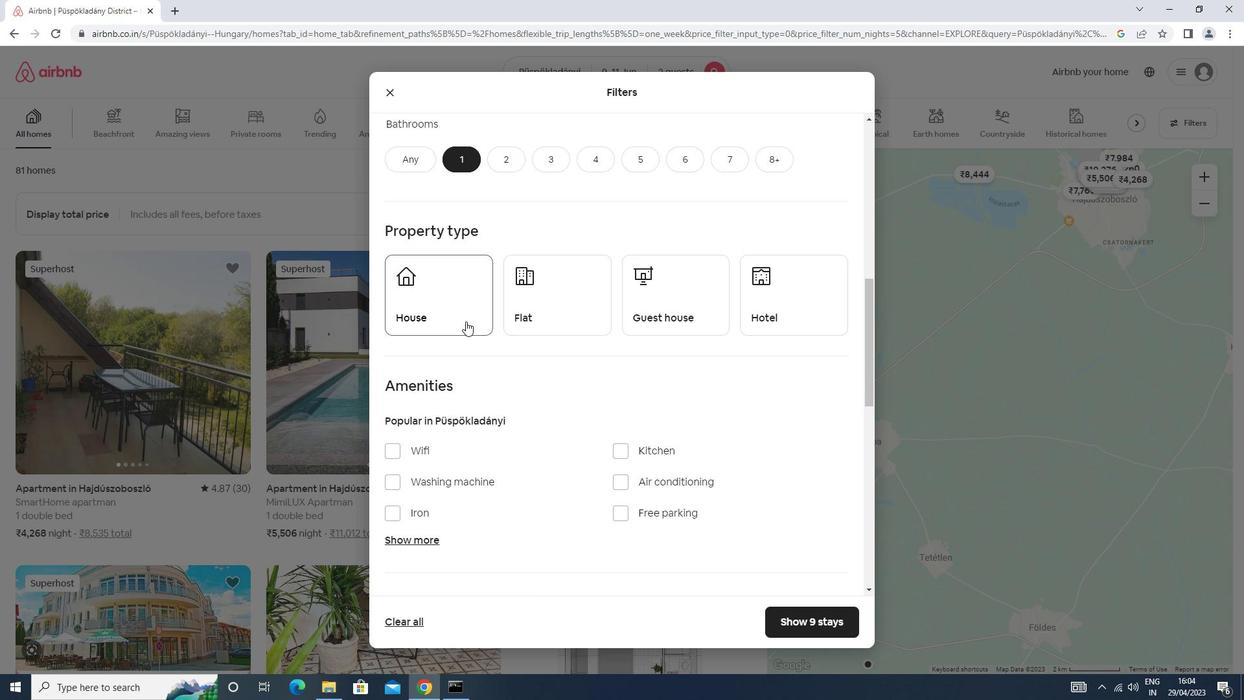
Action: Mouse moved to (541, 321)
Screenshot: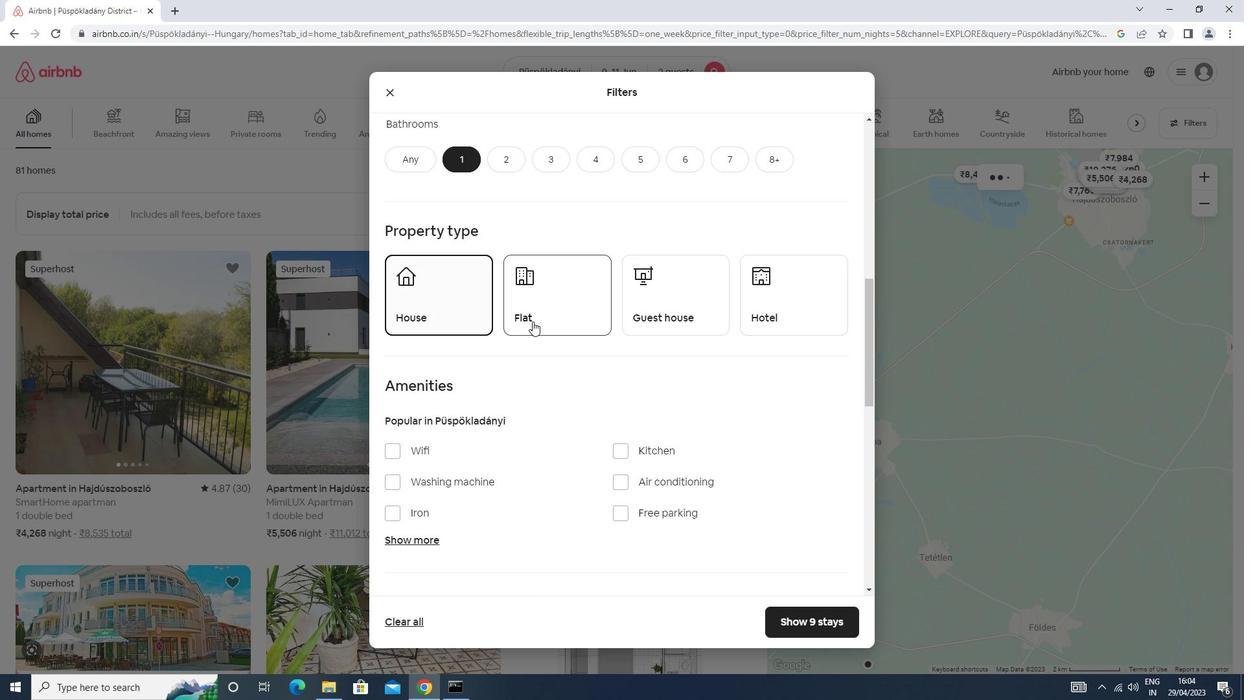
Action: Mouse pressed left at (541, 321)
Screenshot: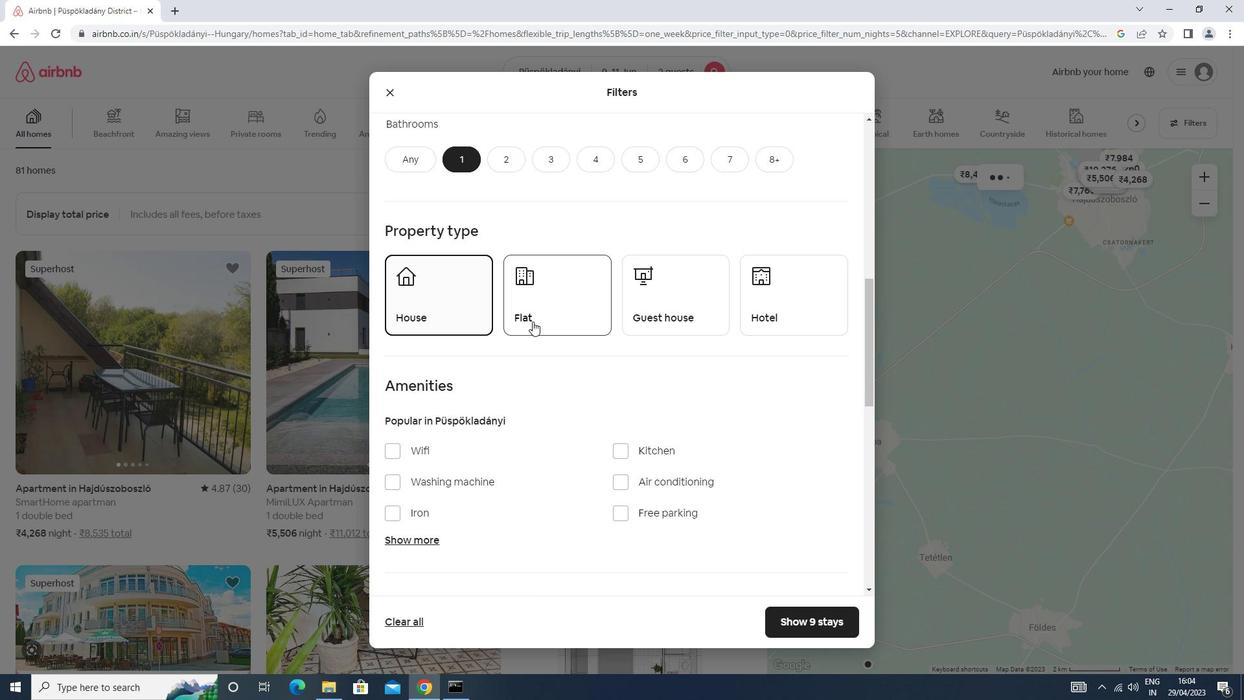 
Action: Mouse moved to (663, 313)
Screenshot: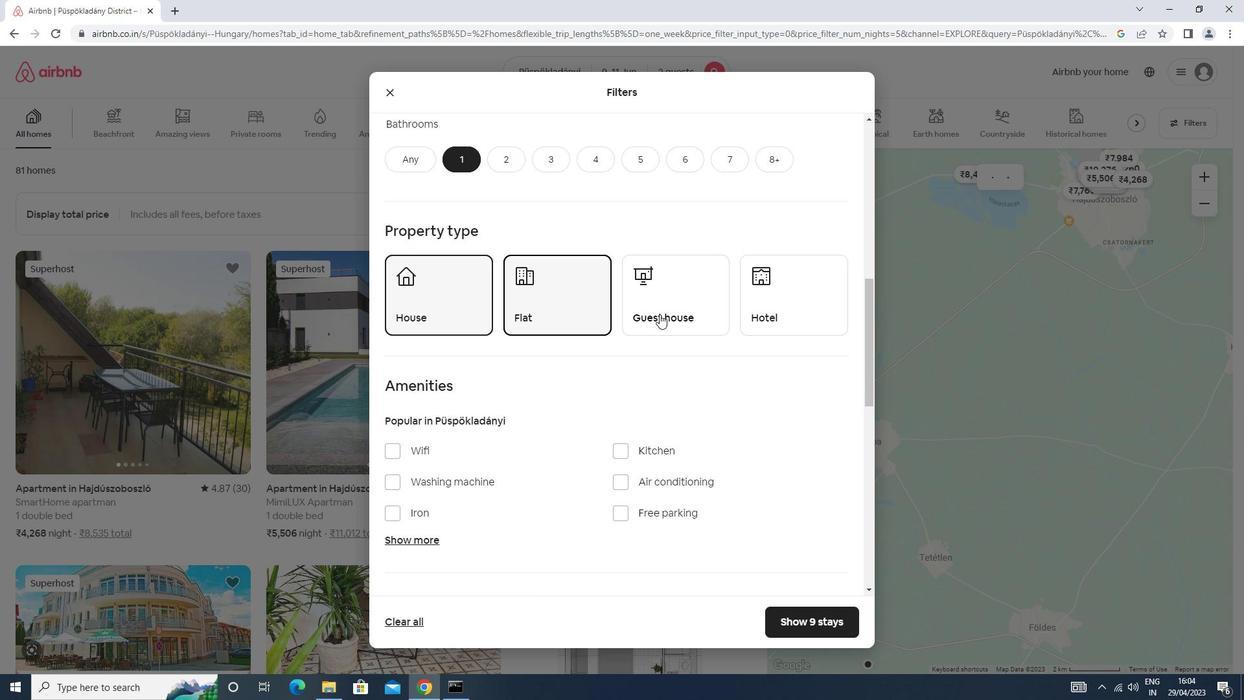 
Action: Mouse pressed left at (663, 313)
Screenshot: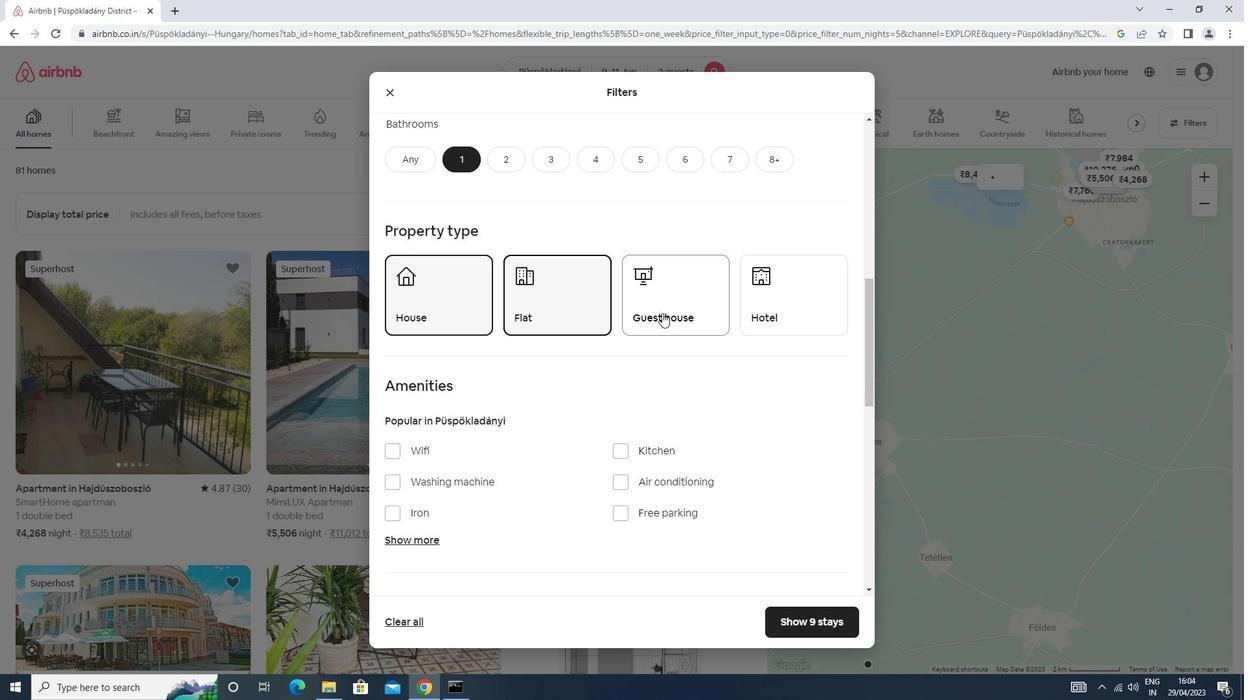 
Action: Mouse moved to (663, 312)
Screenshot: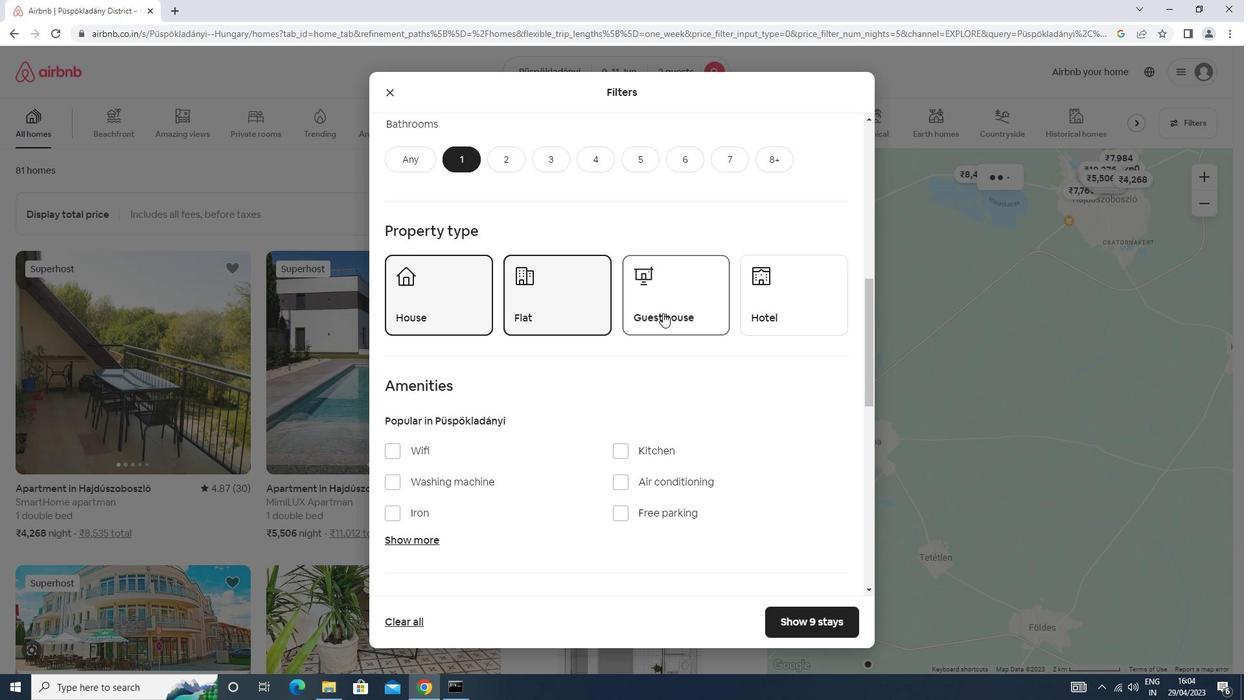 
Action: Mouse scrolled (663, 311) with delta (0, 0)
Screenshot: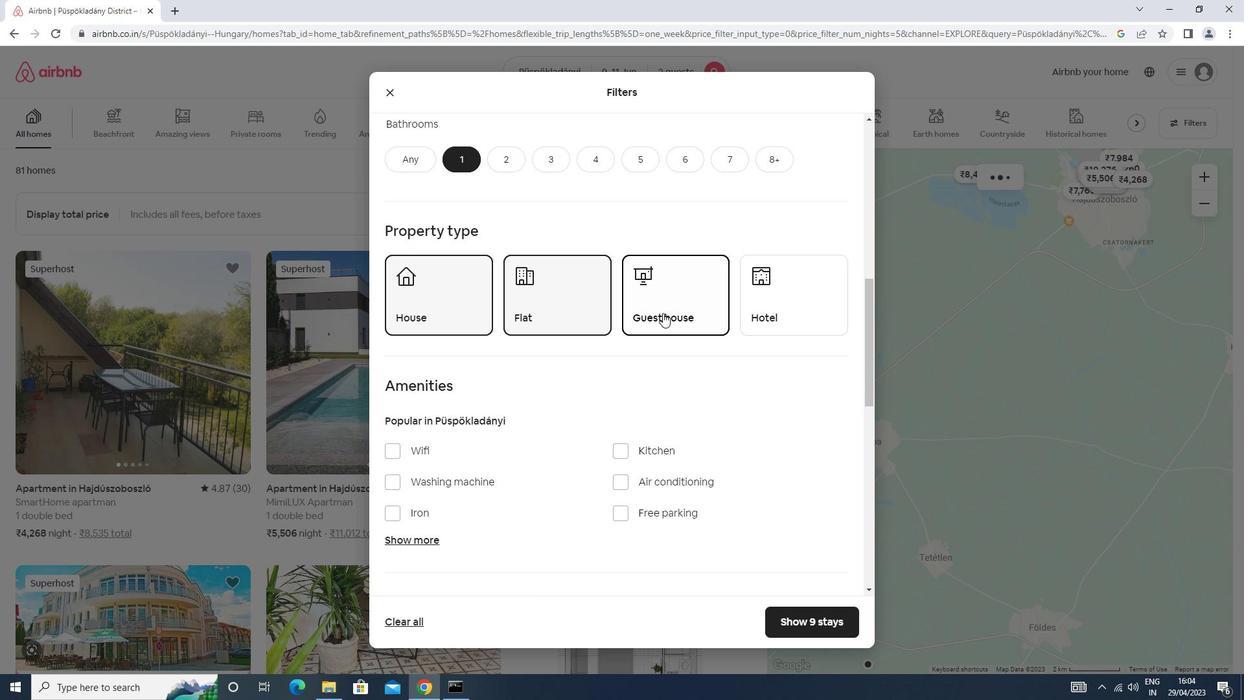 
Action: Mouse scrolled (663, 311) with delta (0, 0)
Screenshot: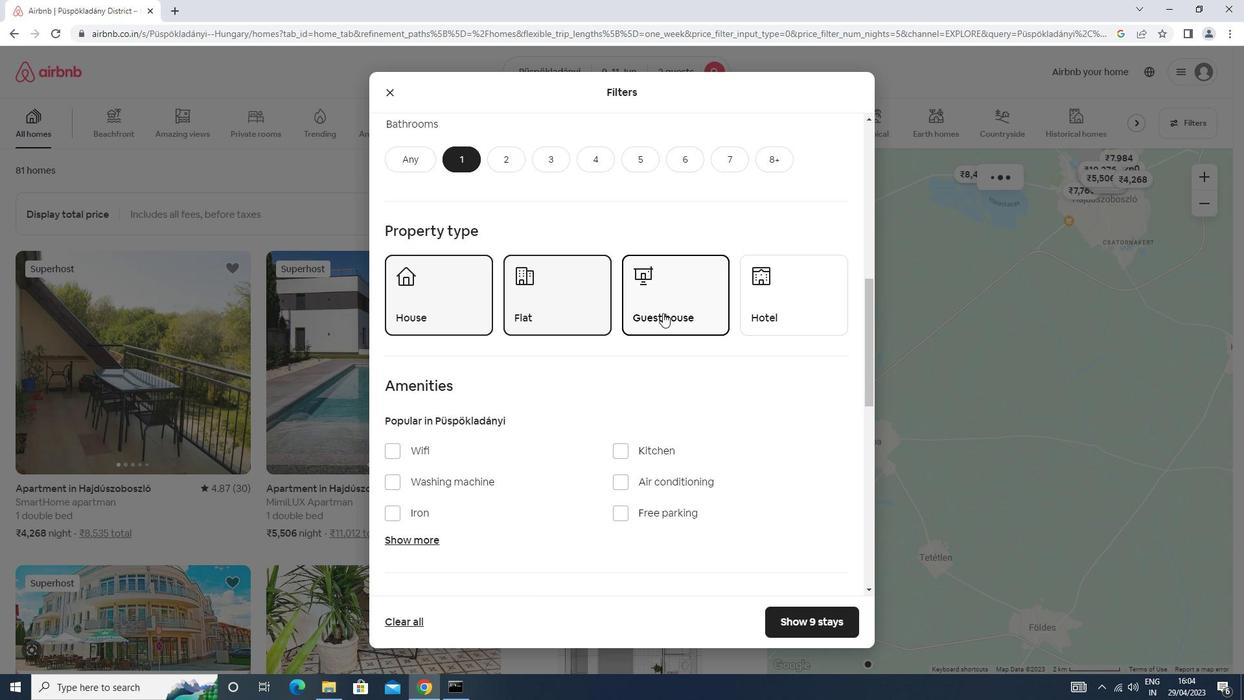 
Action: Mouse scrolled (663, 311) with delta (0, 0)
Screenshot: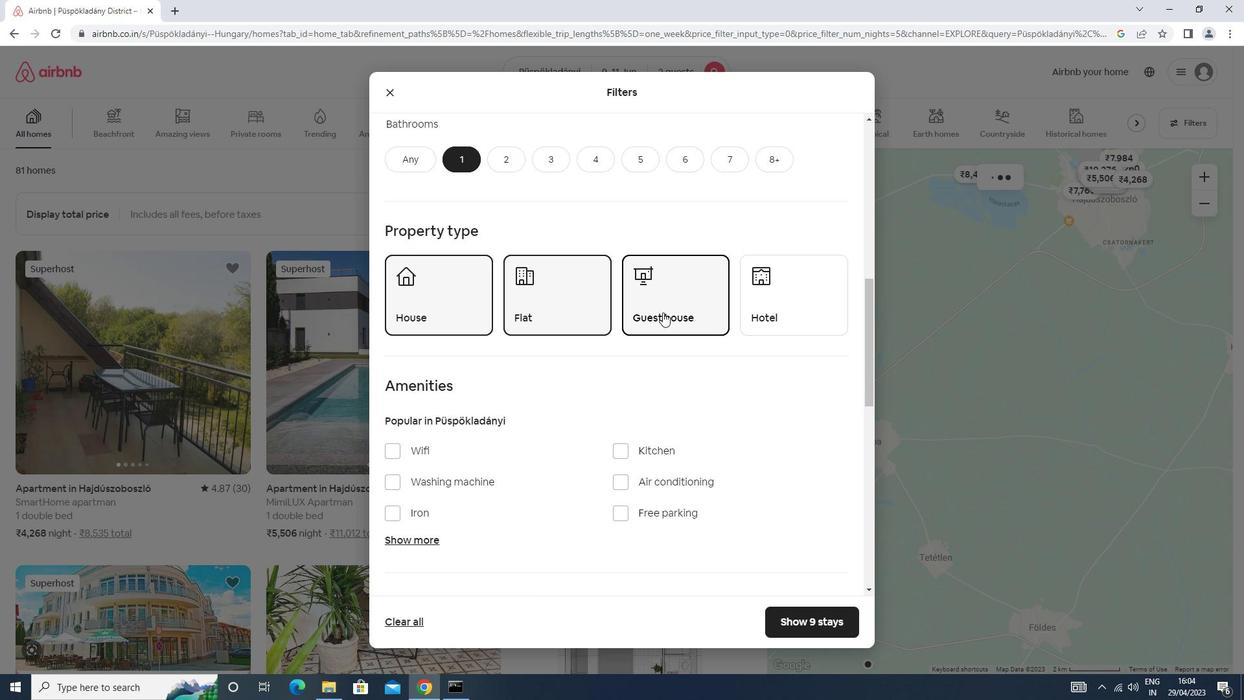 
Action: Mouse scrolled (663, 311) with delta (0, 0)
Screenshot: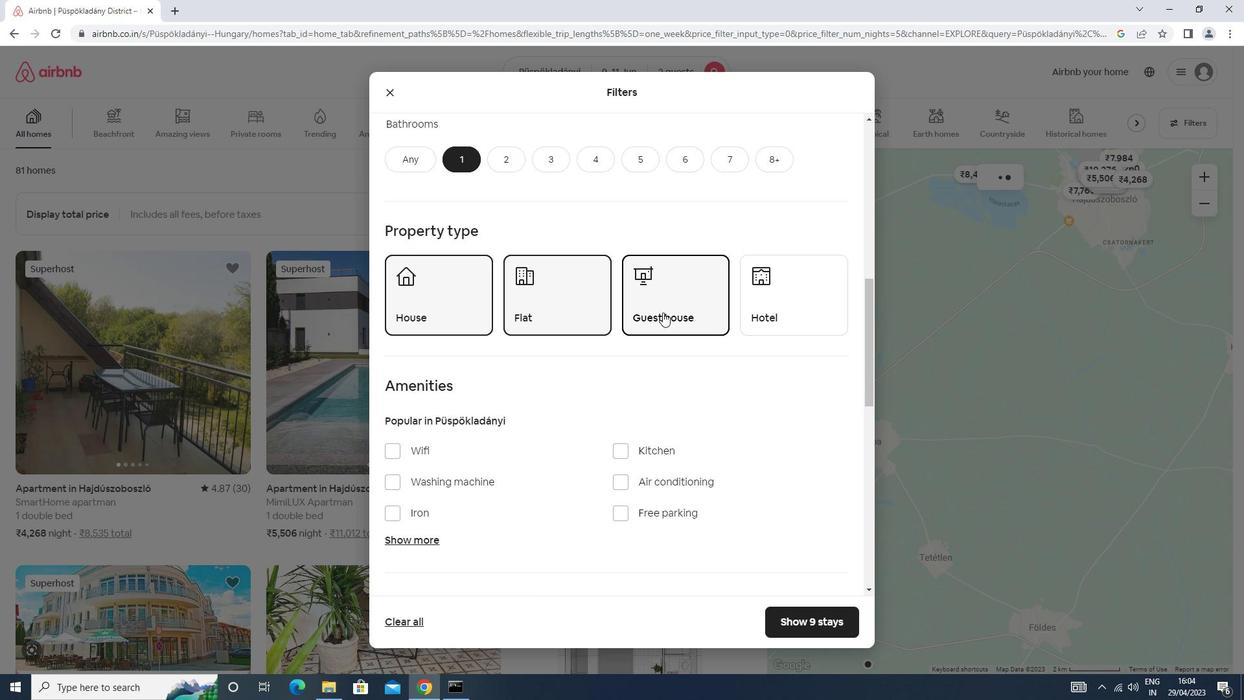 
Action: Mouse scrolled (663, 311) with delta (0, 0)
Screenshot: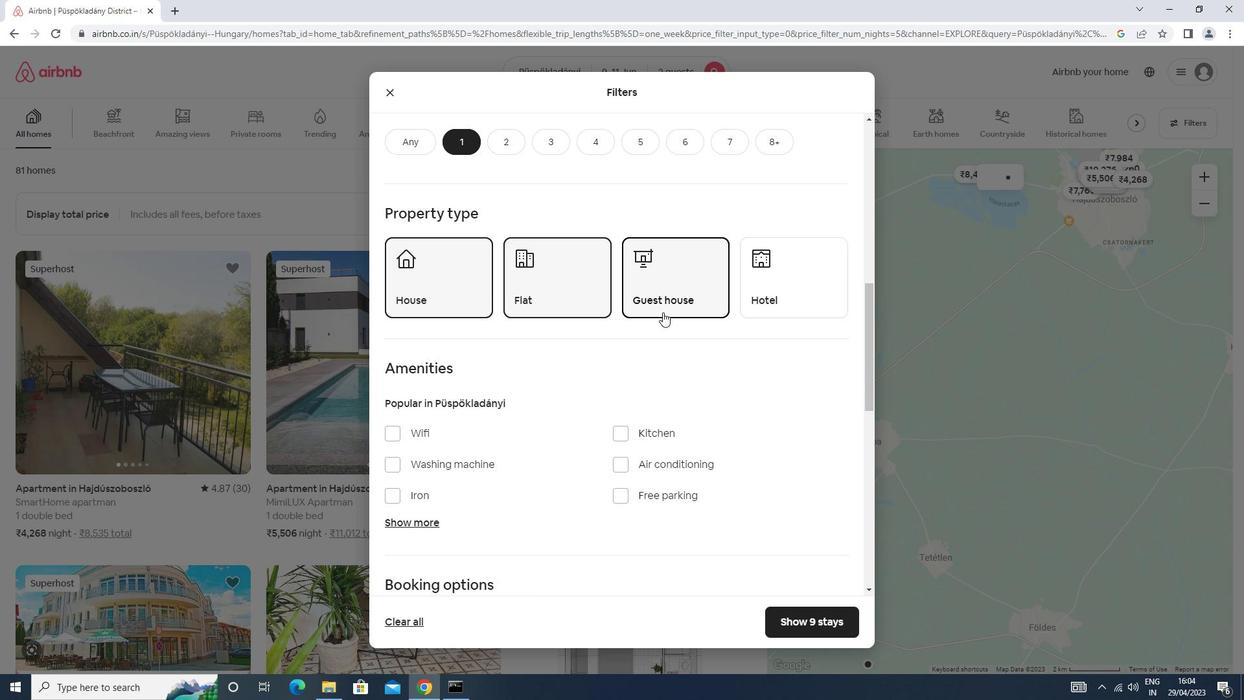 
Action: Mouse moved to (827, 366)
Screenshot: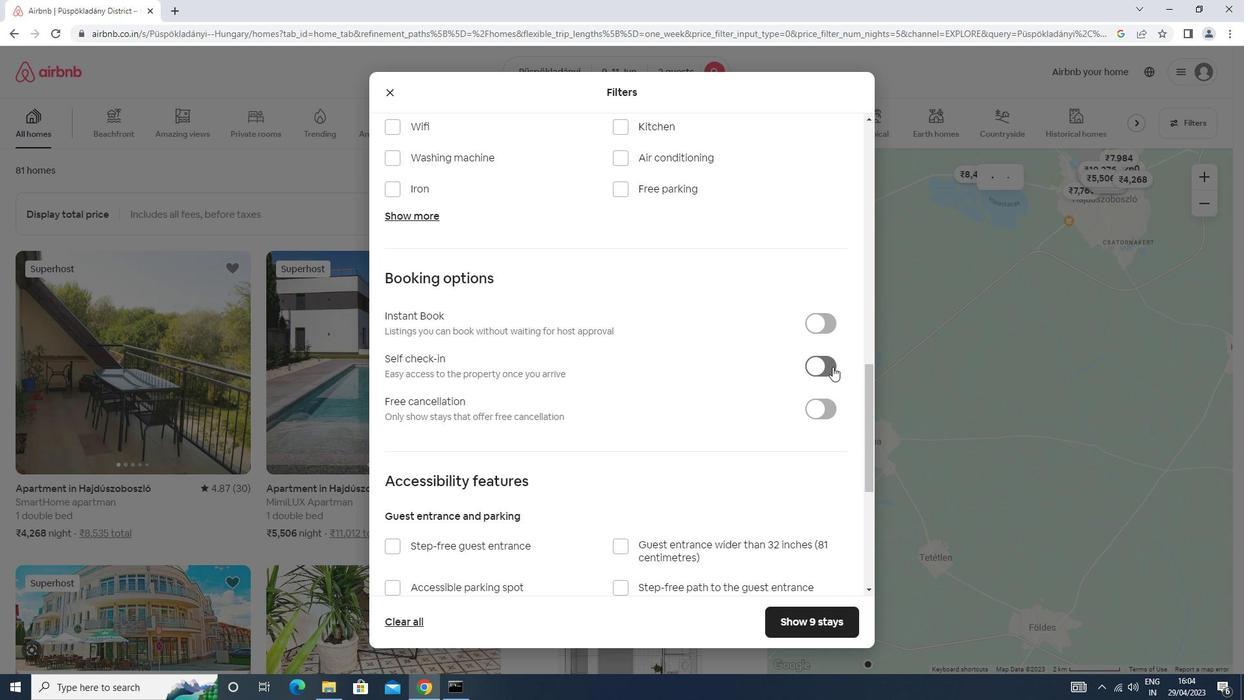 
Action: Mouse pressed left at (827, 366)
Screenshot: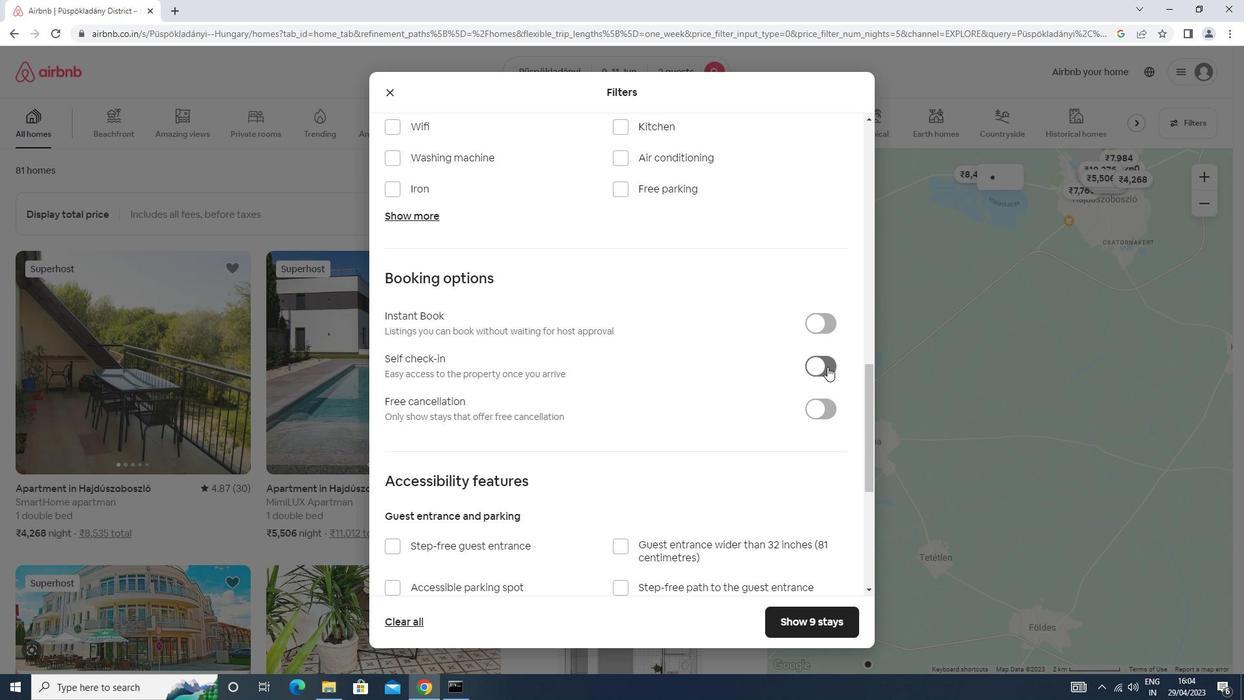 
Action: Mouse moved to (814, 369)
Screenshot: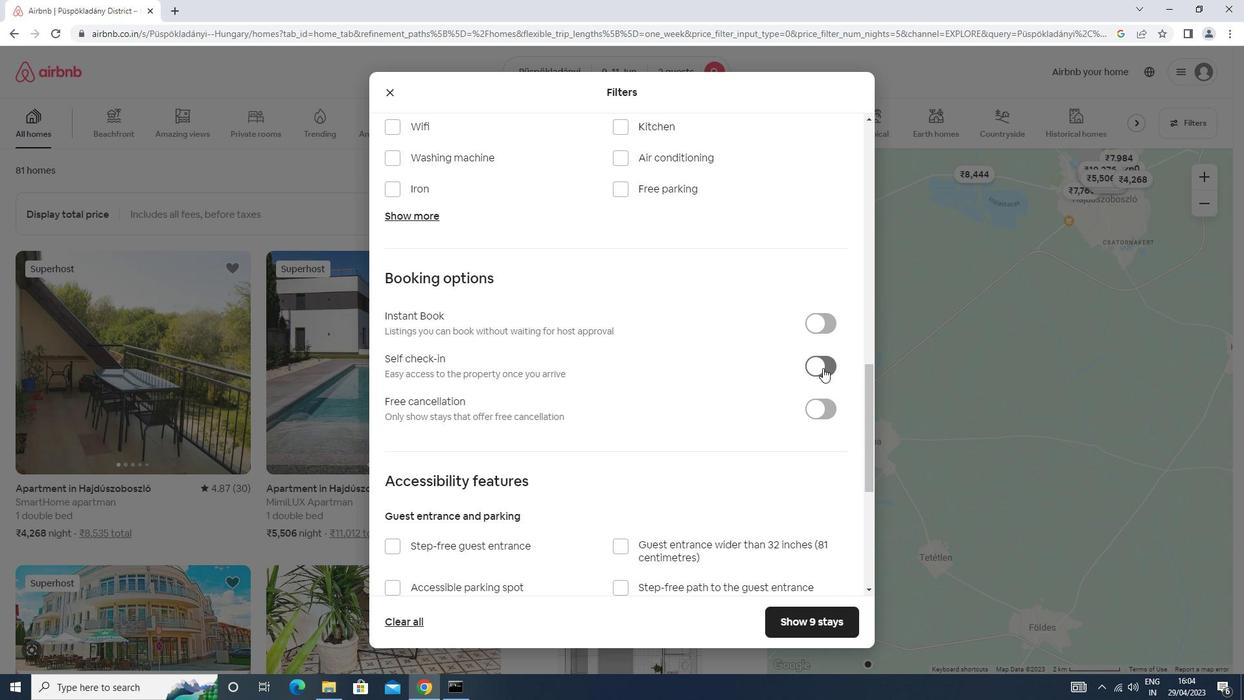 
Action: Mouse scrolled (814, 368) with delta (0, 0)
Screenshot: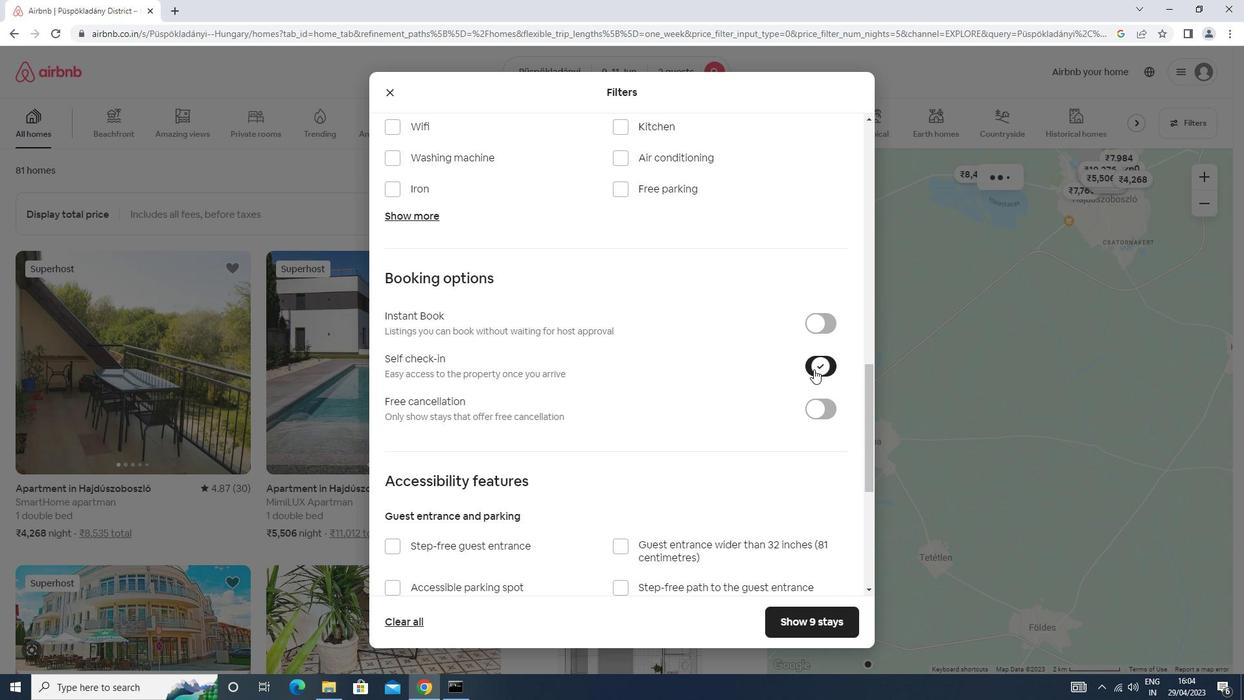 
Action: Mouse scrolled (814, 368) with delta (0, 0)
Screenshot: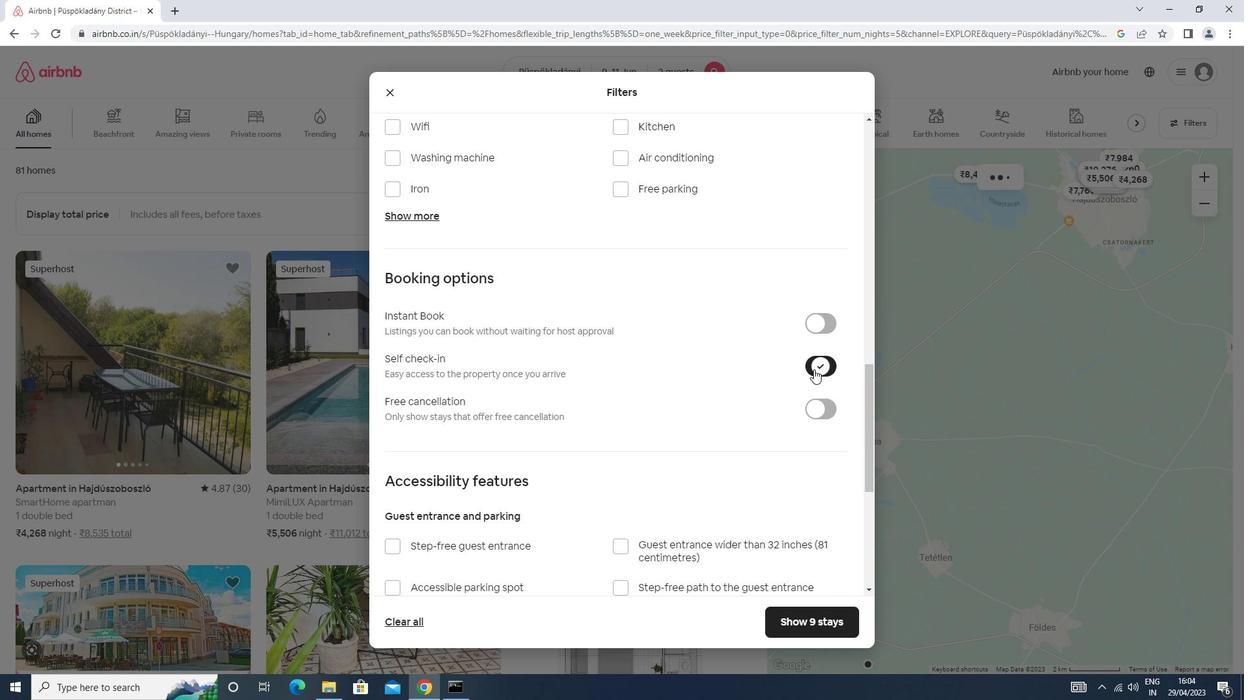 
Action: Mouse scrolled (814, 368) with delta (0, 0)
Screenshot: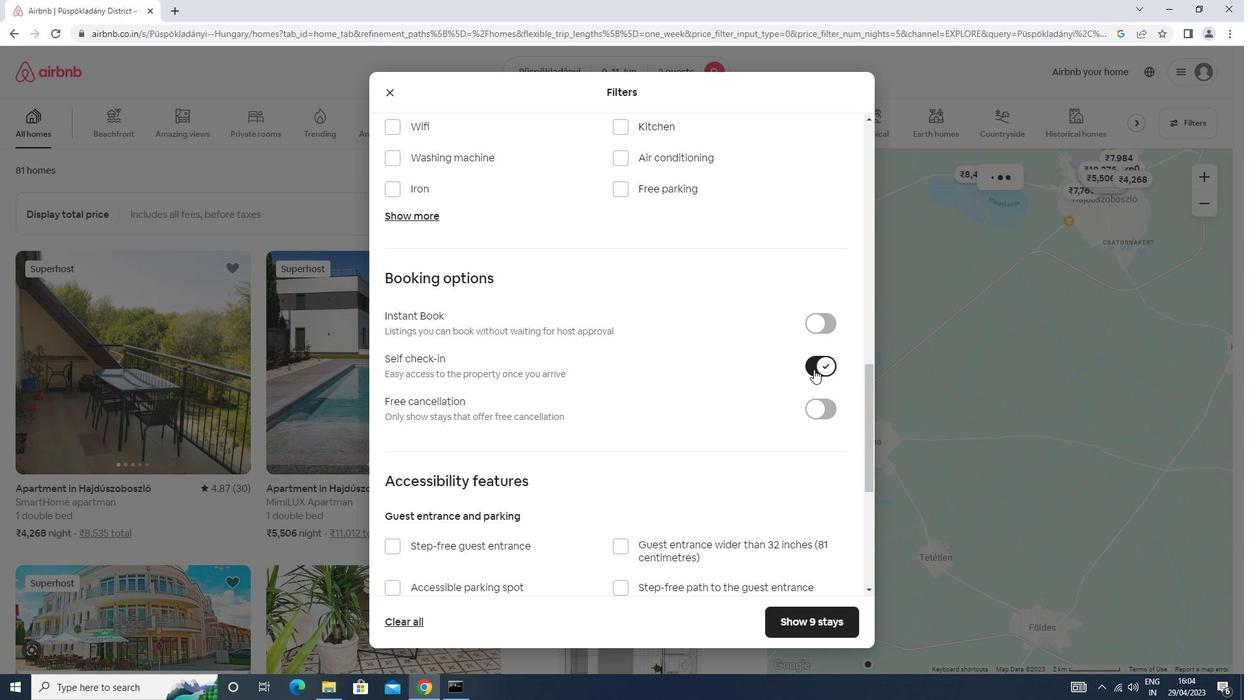 
Action: Mouse scrolled (814, 368) with delta (0, 0)
Screenshot: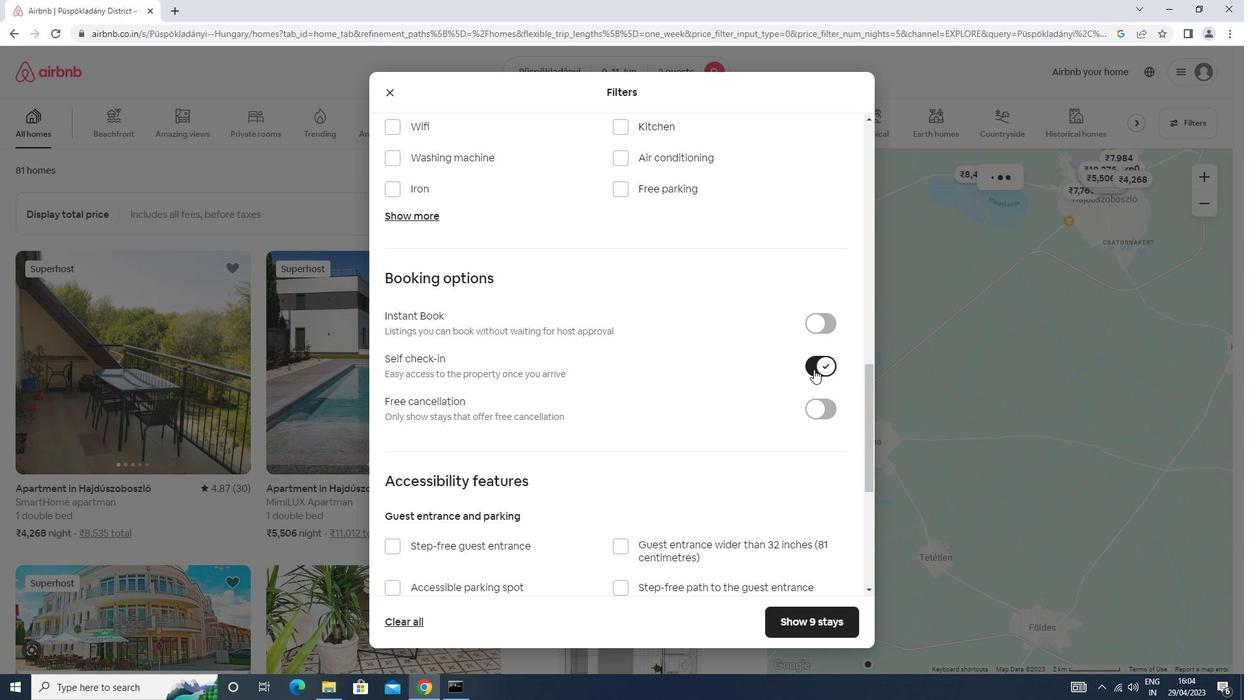 
Action: Mouse scrolled (814, 368) with delta (0, 0)
Screenshot: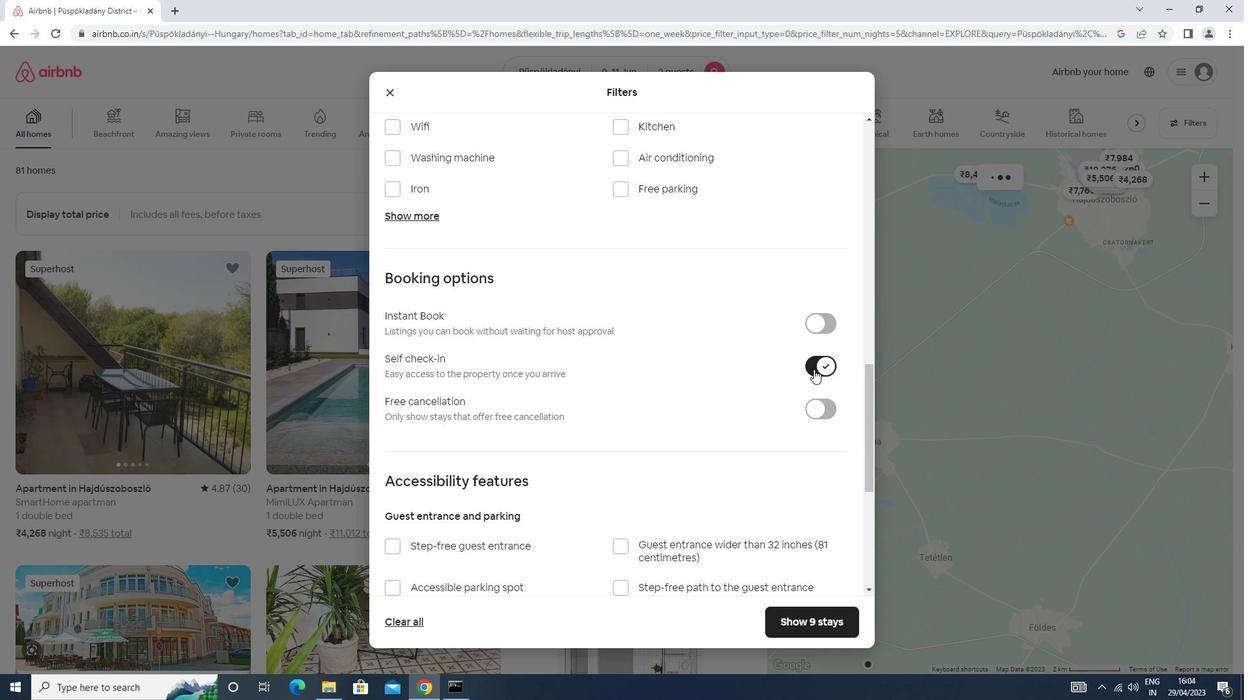 
Action: Mouse scrolled (814, 368) with delta (0, 0)
Screenshot: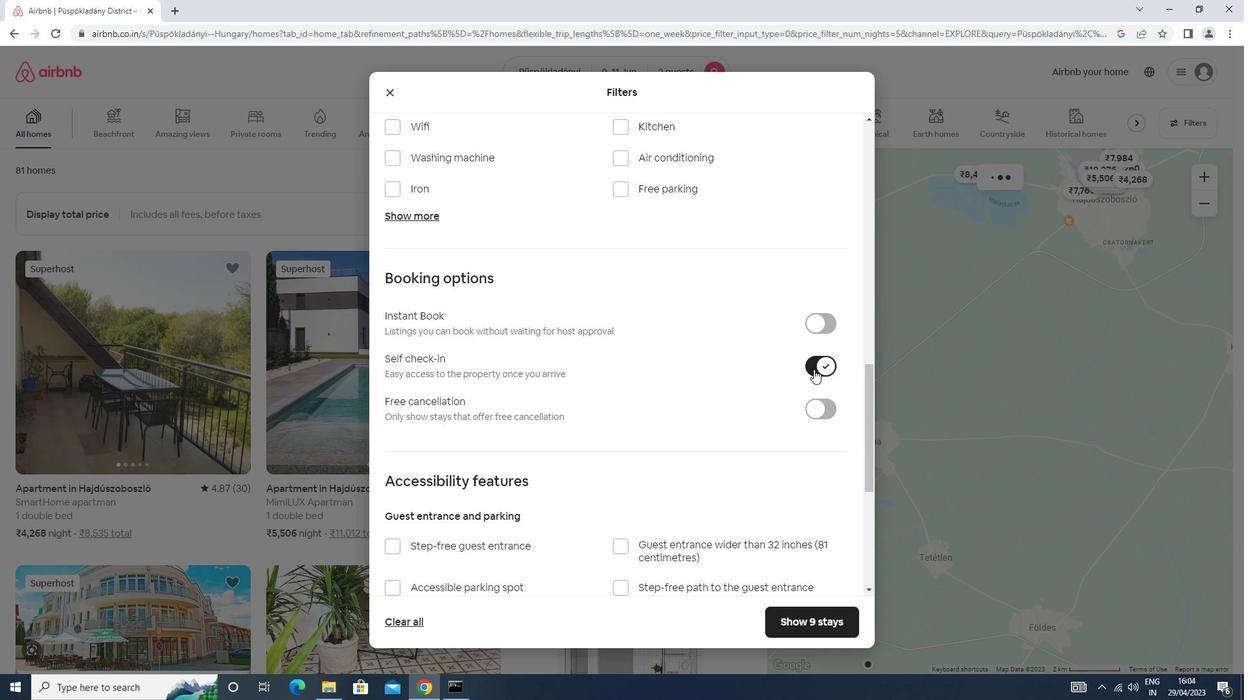 
Action: Mouse moved to (813, 369)
Screenshot: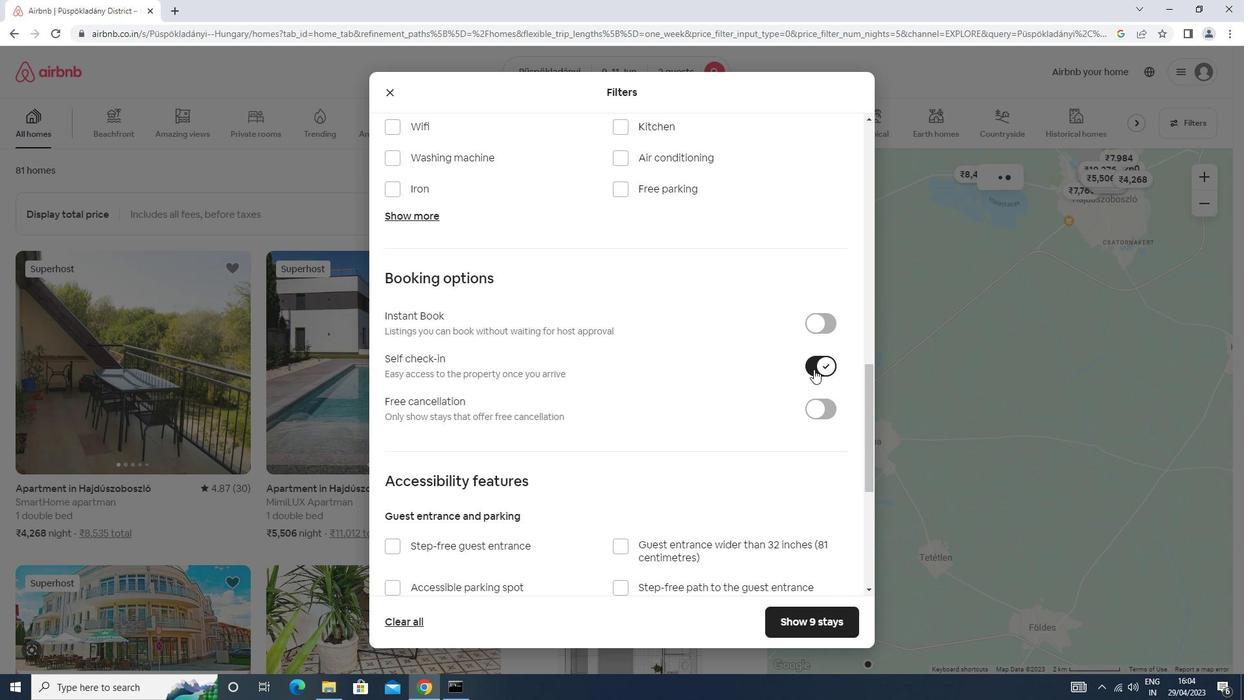 
Action: Mouse scrolled (813, 368) with delta (0, 0)
Screenshot: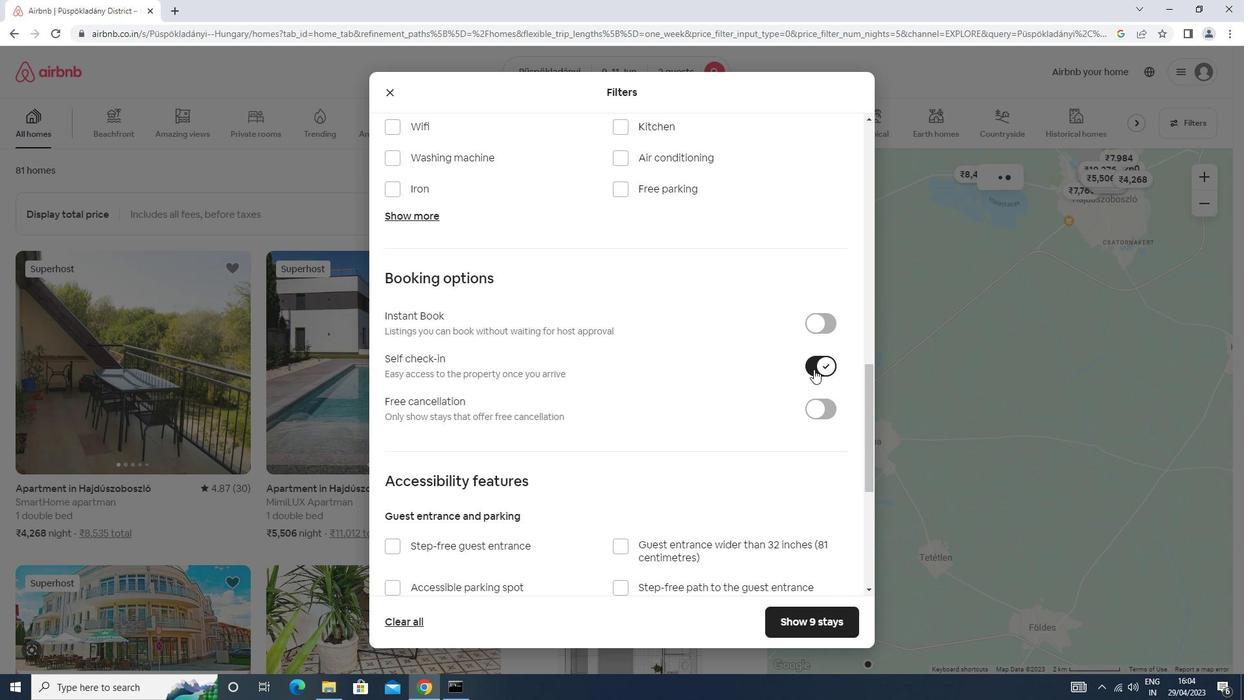 
Action: Mouse moved to (414, 501)
Screenshot: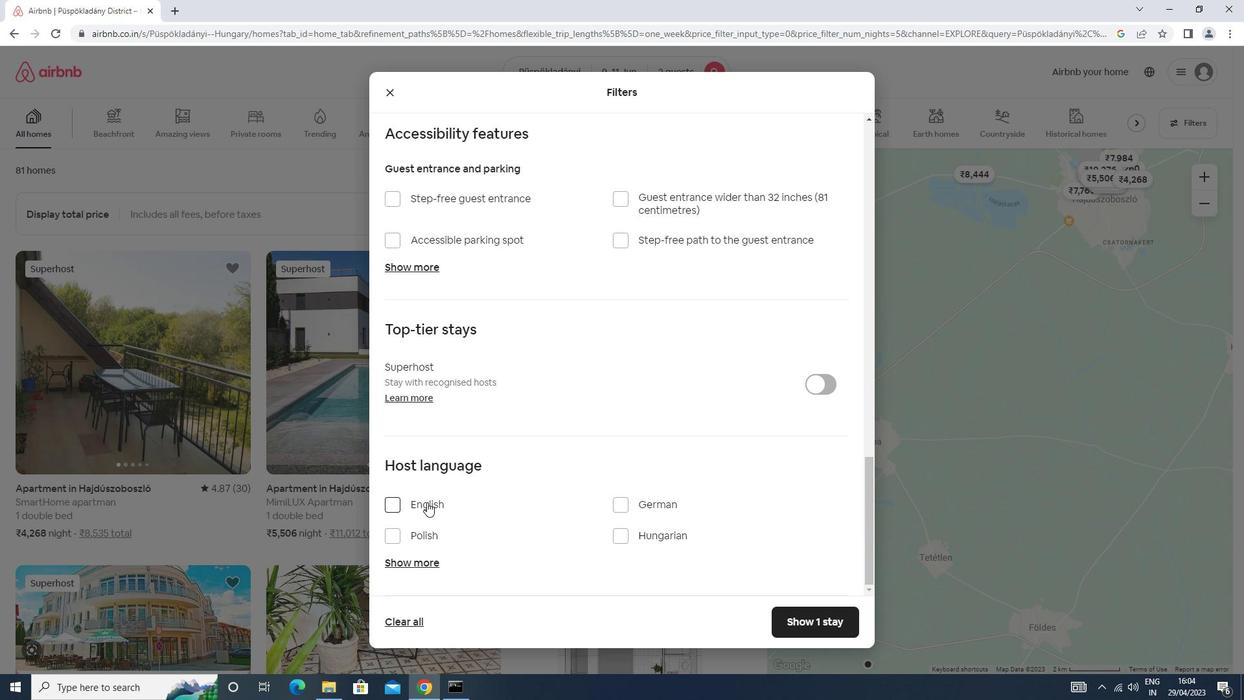 
Action: Mouse pressed left at (414, 501)
Screenshot: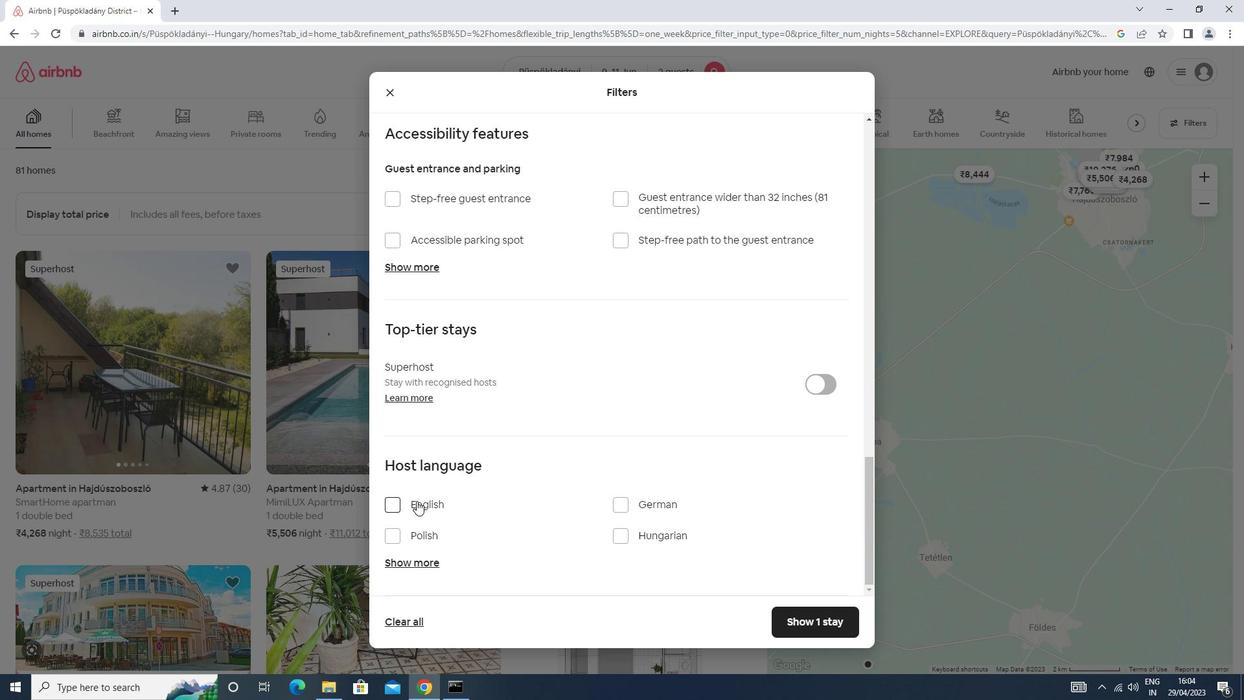 
Action: Mouse moved to (813, 622)
Screenshot: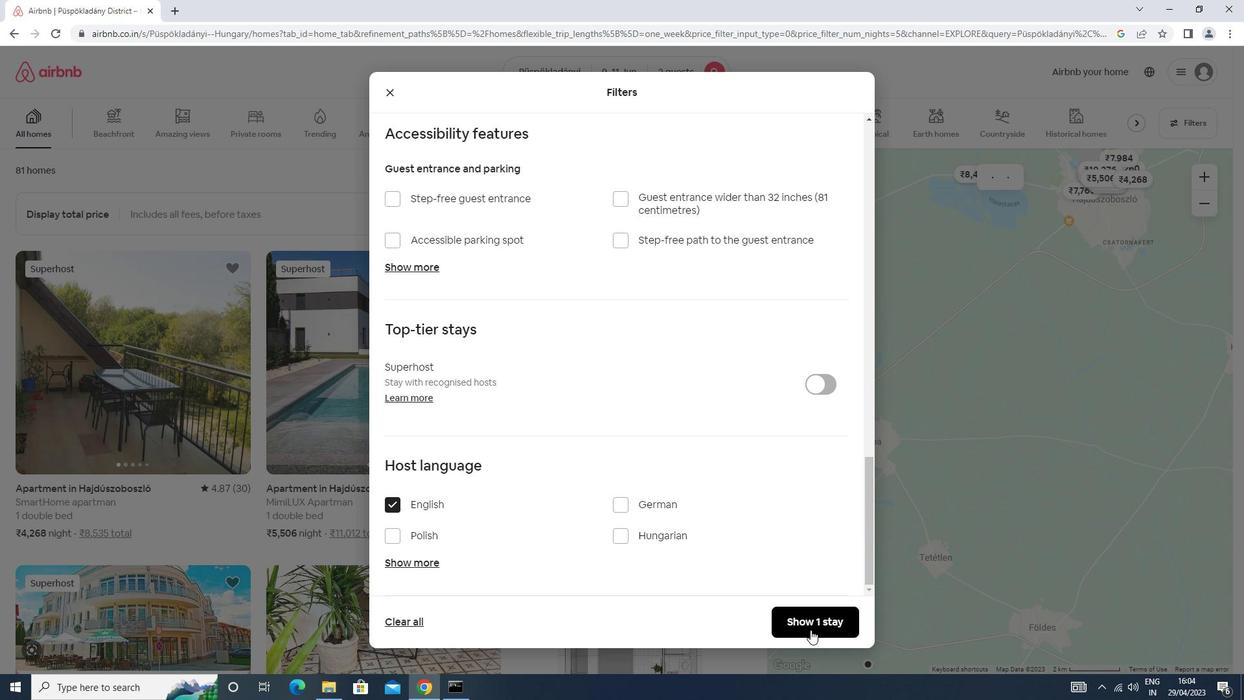 
Action: Mouse pressed left at (813, 622)
Screenshot: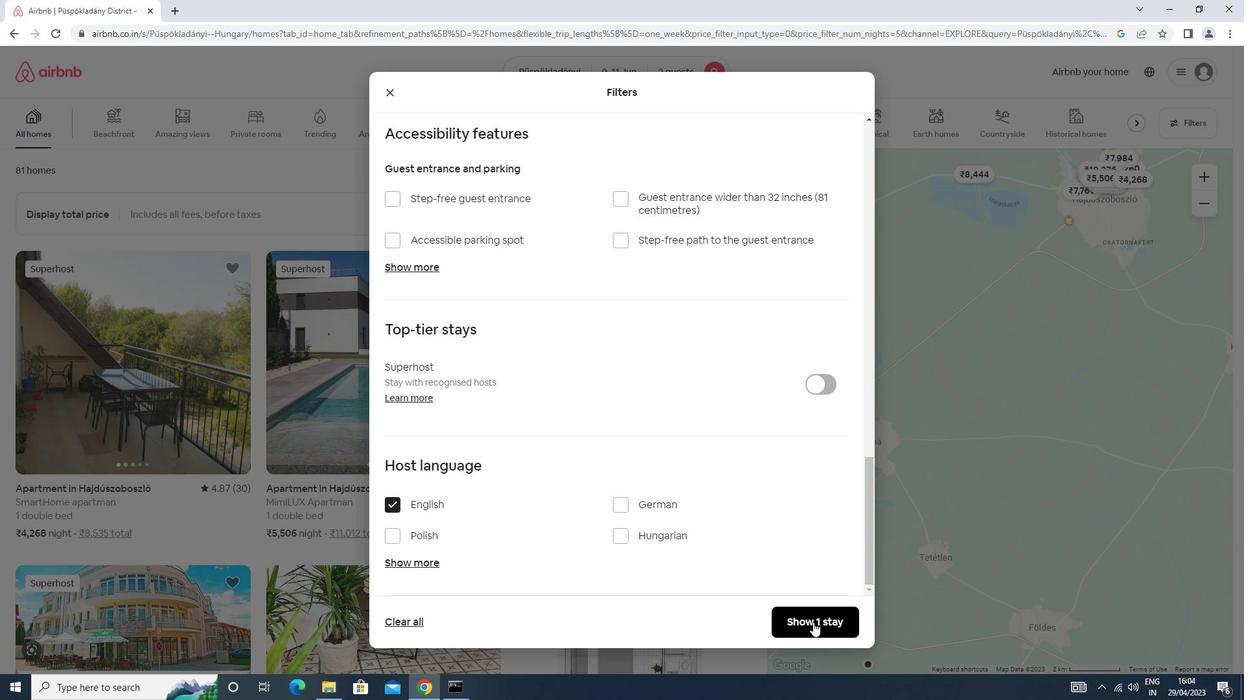 
